 Task: Create a new event for a project status update meeting on the 16th at 8 PM to 8:30 PM.
Action: Mouse moved to (67, 89)
Screenshot: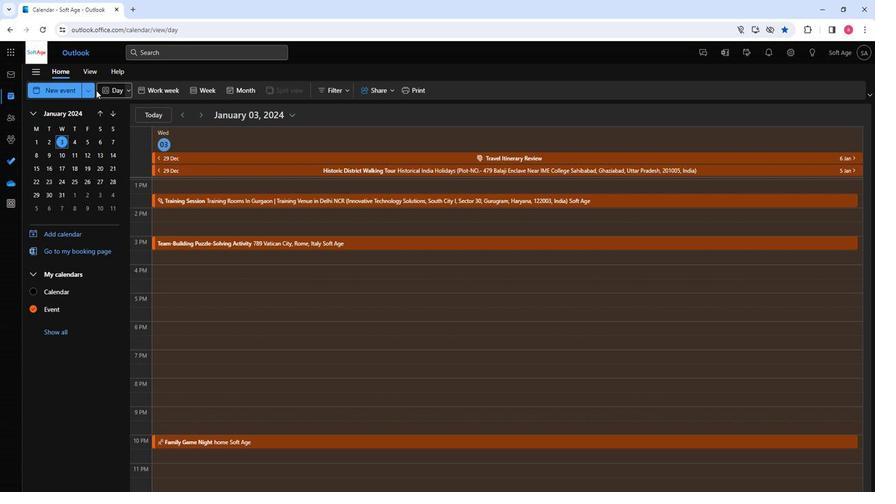 
Action: Mouse pressed left at (67, 89)
Screenshot: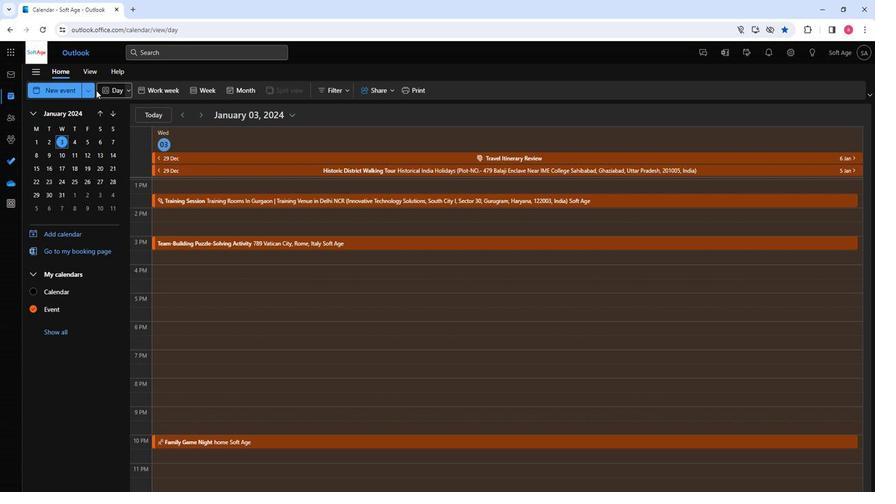 
Action: Mouse moved to (221, 149)
Screenshot: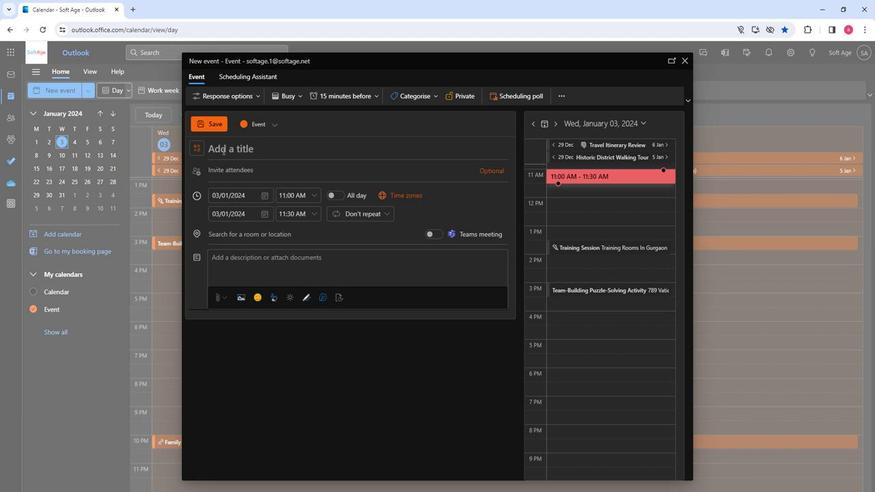 
Action: Mouse pressed left at (221, 149)
Screenshot: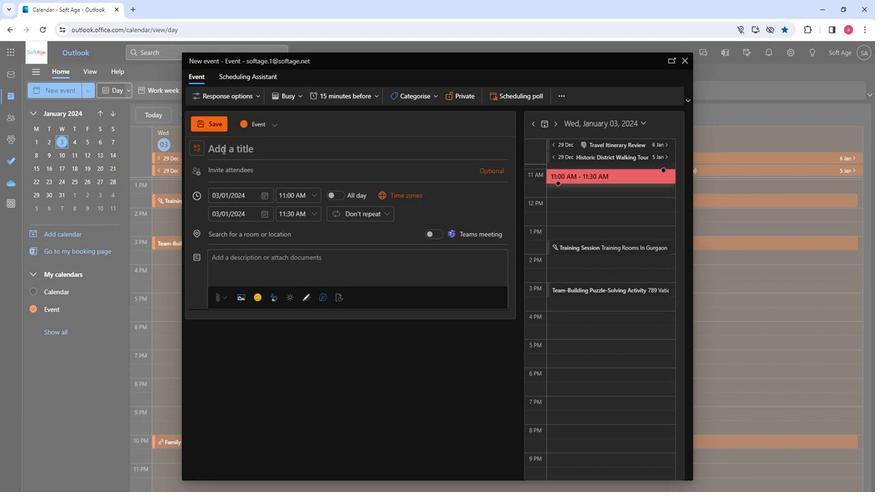 
Action: Key pressed <Key.shift>Project<Key.space><Key.shift><Key.shift><Key.shift><Key.shift><Key.shift><Key.shift><Key.shift><Key.shift><Key.shift><Key.shift><Key.shift><Key.shift><Key.shift><Key.shift><Key.shift><Key.shift><Key.shift><Key.shift><Key.shift><Key.shift><Key.shift><Key.shift><Key.shift><Key.shift><Key.shift><Key.shift><Key.shift><Key.shift><Key.shift><Key.shift><Key.shift><Key.shift><Key.shift><Key.shift><Key.shift><Key.shift><Key.shift><Key.shift><Key.shift><Key.shift><Key.shift><Key.shift><Key.shift><Key.shift><Key.shift><Key.shift><Key.shift><Key.shift><Key.shift><Key.shift><Key.shift><Key.shift><Key.shift><Key.shift><Key.shift><Key.shift><Key.shift><Key.shift><Key.shift><Key.shift><Key.shift><Key.shift><Key.shift><Key.shift><Key.shift><Key.shift><Key.shift><Key.shift>Status<Key.space><Key.shift>Update<Key.space><Key.shift><Key.shift><Key.shift><Key.shift><Key.shift><Key.shift><Key.shift><Key.shift><Key.shift><Key.shift><Key.shift><Key.shift><Key.shift><Key.shift><Key.shift><Key.shift><Key.shift><Key.shift><Key.shift><Key.shift><Key.shift><Key.shift><Key.shift><Key.shift><Key.shift>Meeting
Screenshot: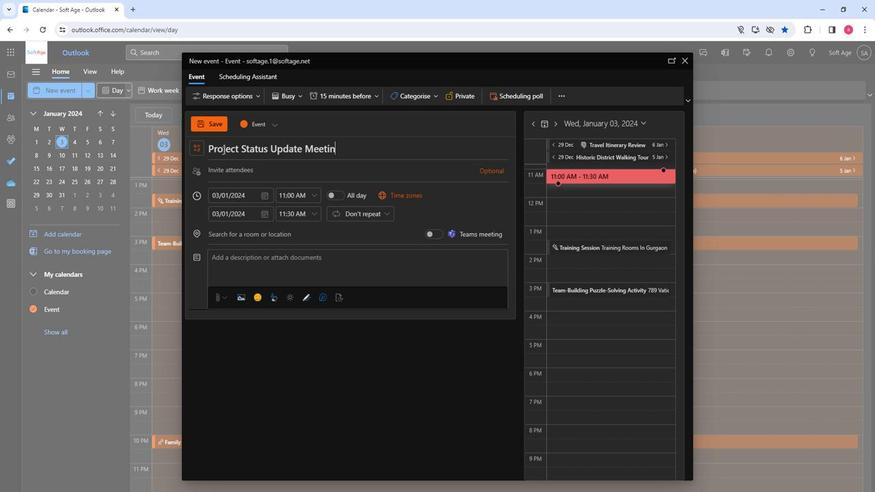 
Action: Mouse moved to (217, 166)
Screenshot: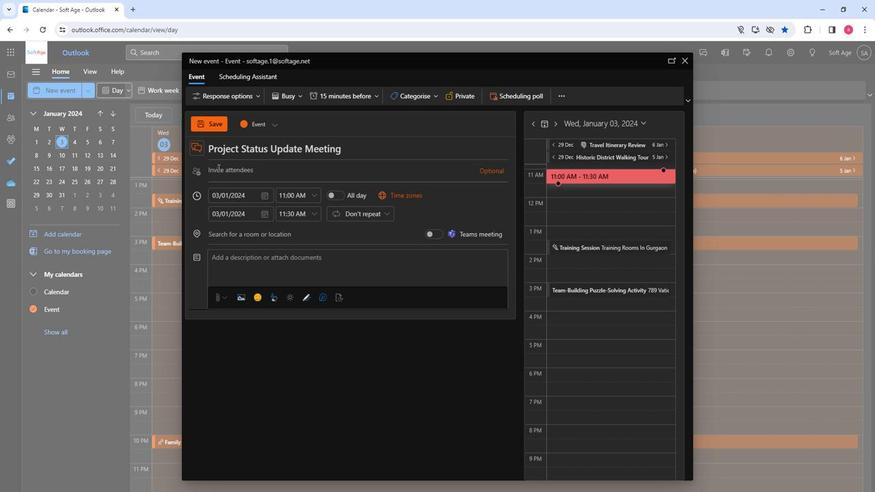 
Action: Mouse pressed left at (217, 166)
Screenshot: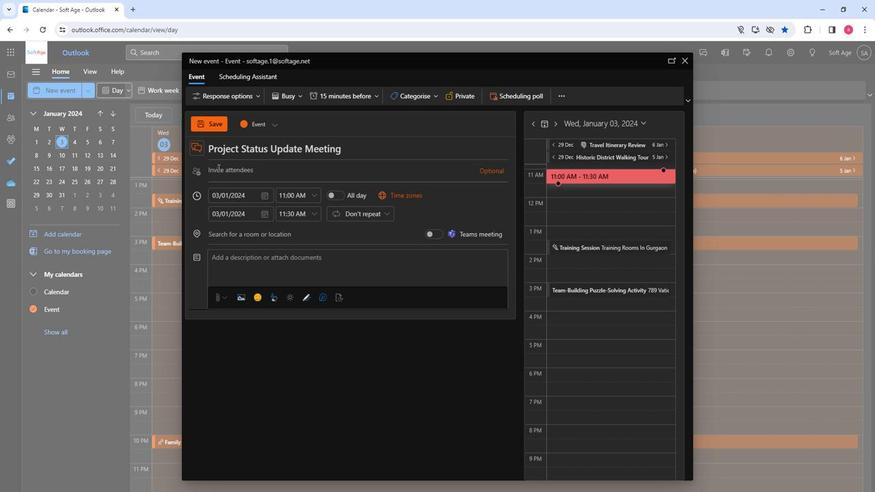 
Action: Key pressed so
Screenshot: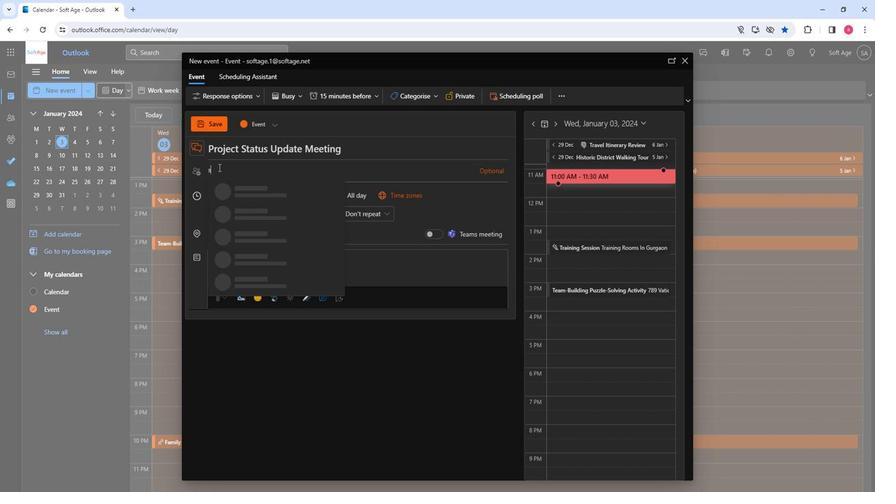
Action: Mouse moved to (250, 215)
Screenshot: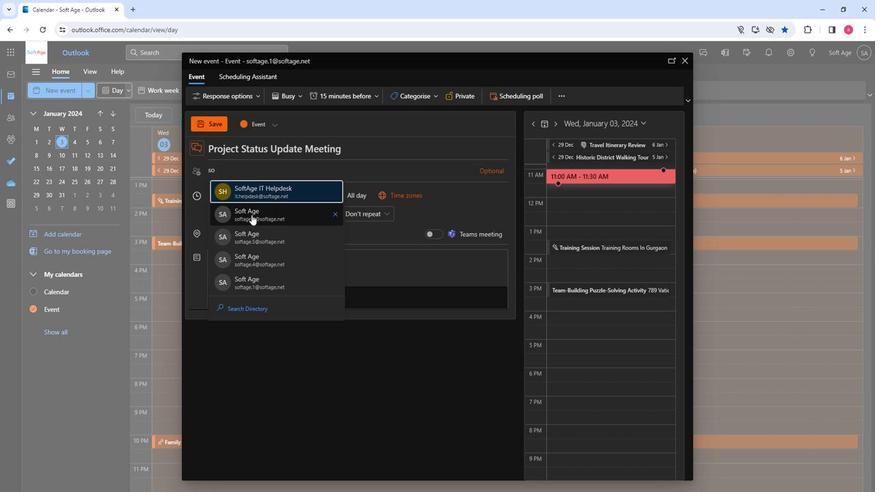 
Action: Mouse pressed left at (250, 215)
Screenshot: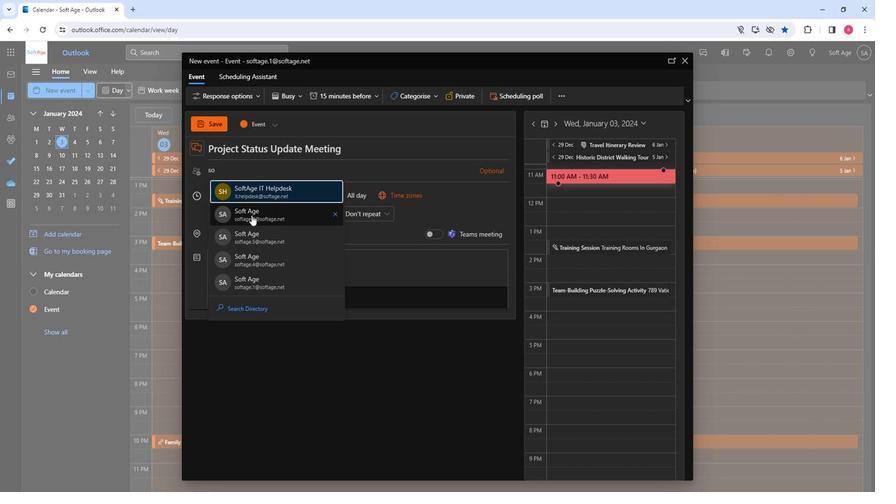 
Action: Mouse moved to (250, 216)
Screenshot: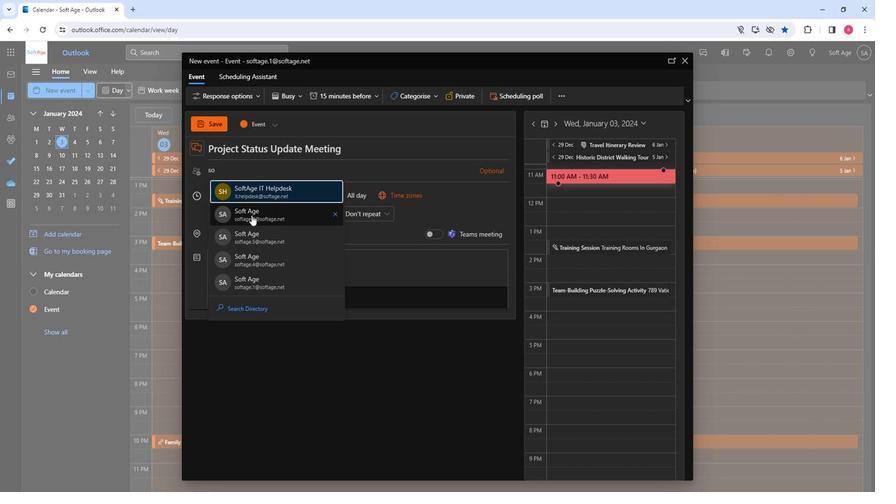 
Action: Key pressed so
Screenshot: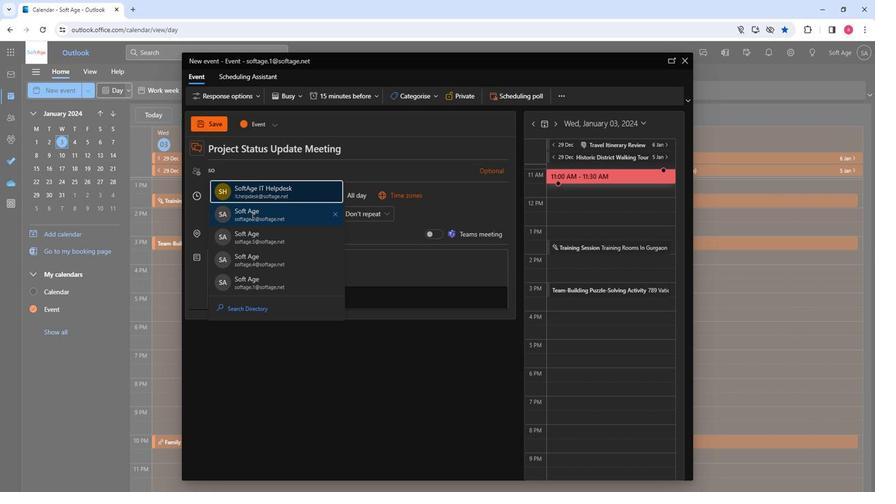 
Action: Mouse moved to (276, 283)
Screenshot: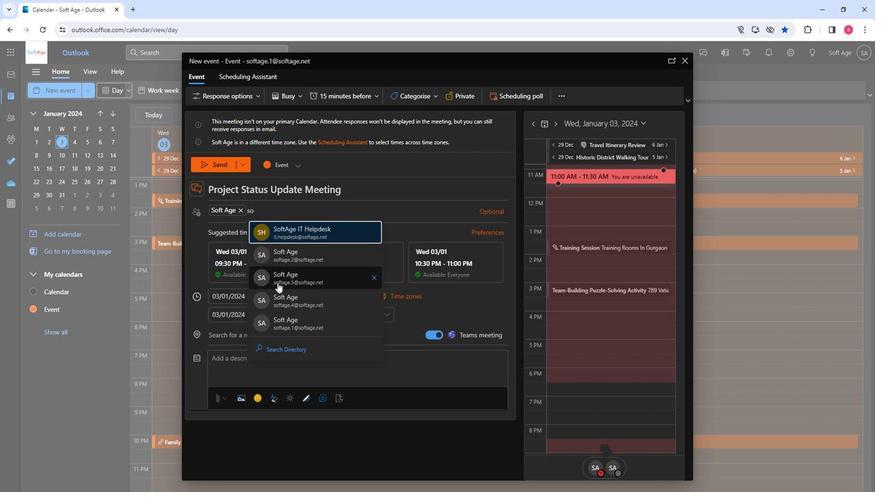 
Action: Mouse pressed left at (276, 283)
Screenshot: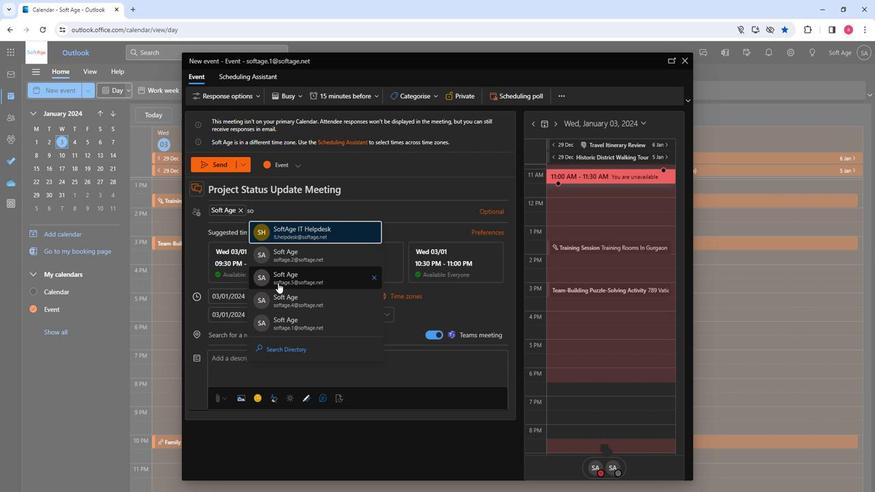 
Action: Key pressed so
Screenshot: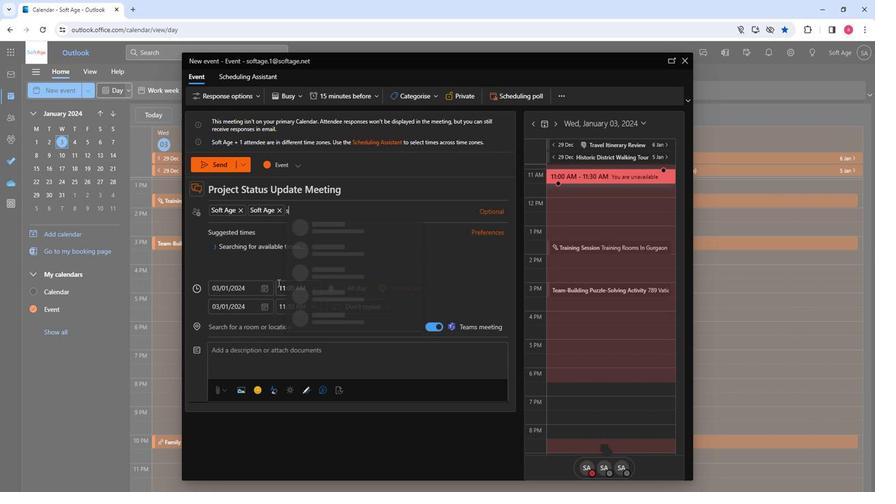 
Action: Mouse moved to (317, 300)
Screenshot: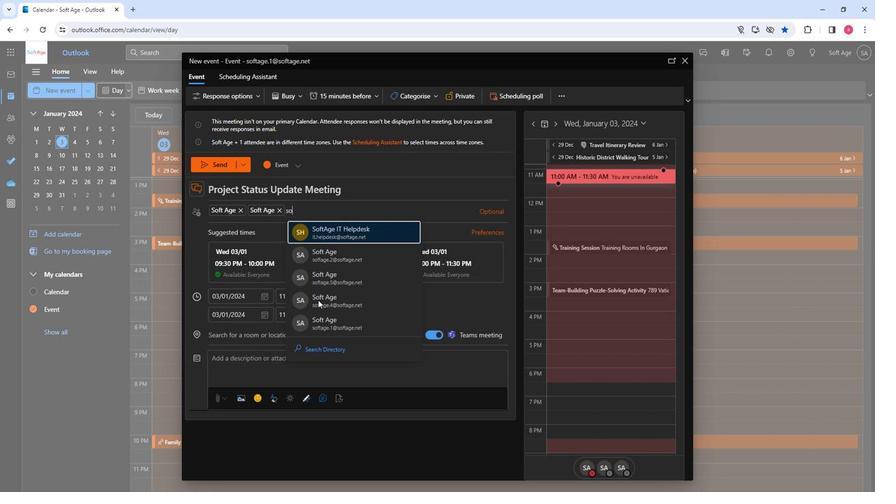 
Action: Mouse pressed left at (317, 300)
Screenshot: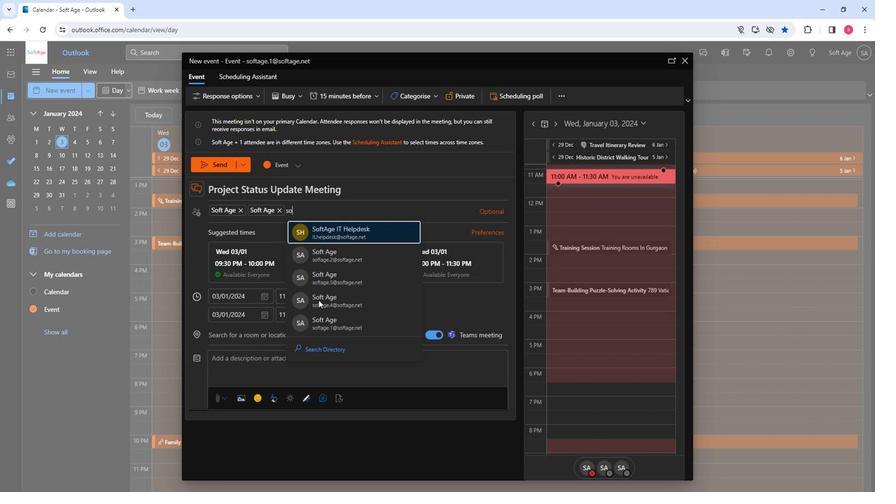 
Action: Key pressed so
Screenshot: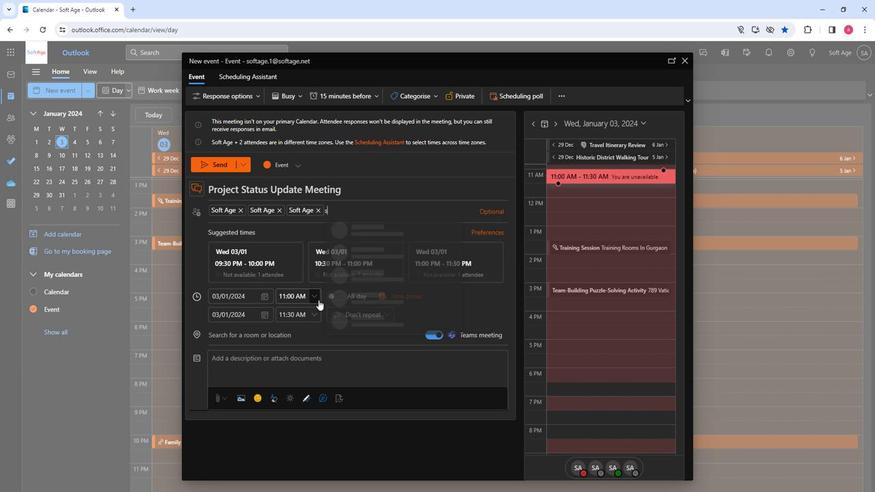 
Action: Mouse moved to (359, 321)
Screenshot: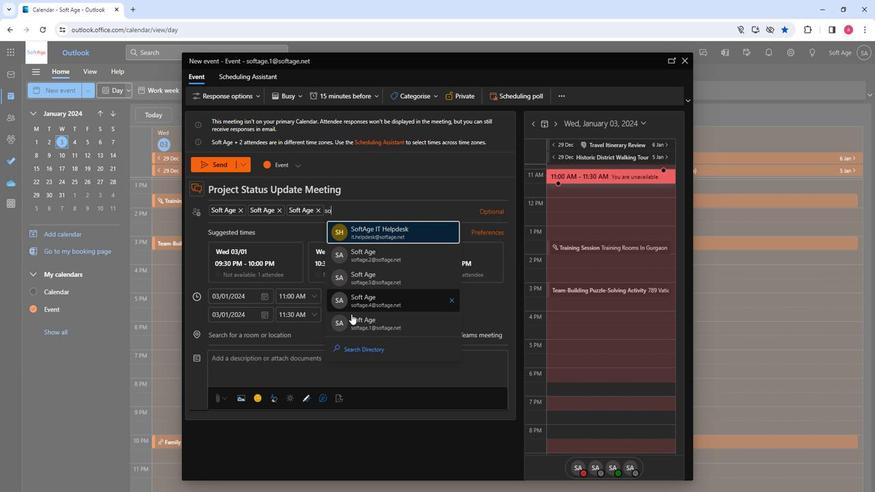 
Action: Mouse pressed left at (359, 321)
Screenshot: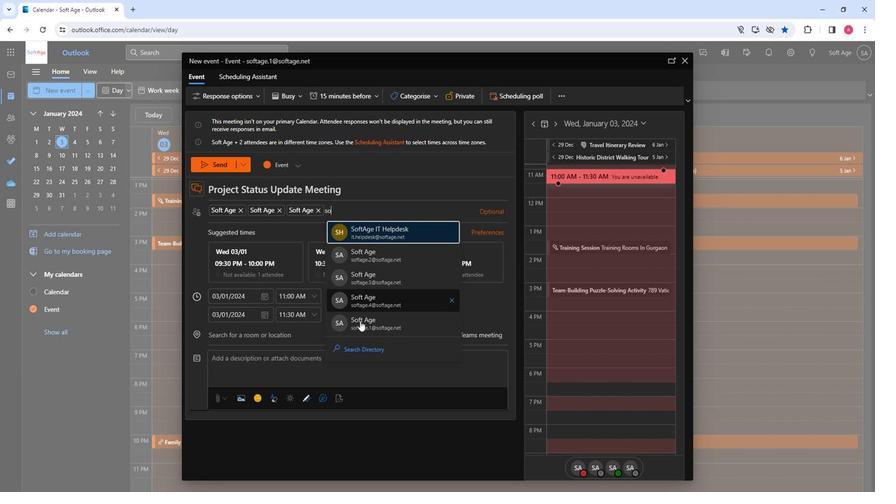 
Action: Mouse moved to (268, 343)
Screenshot: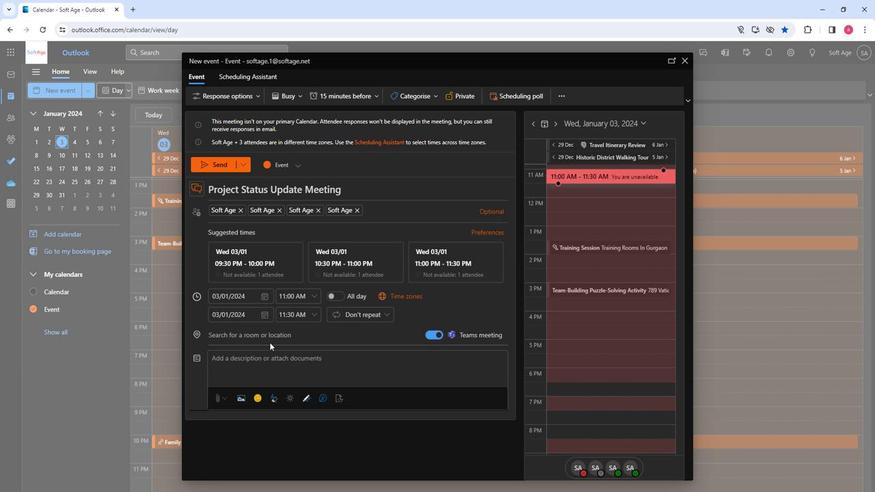 
Action: Mouse pressed left at (268, 343)
Screenshot: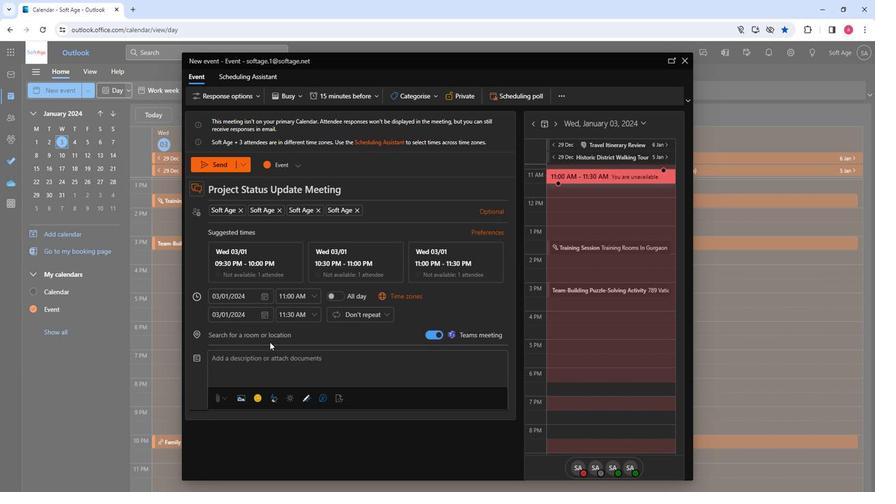 
Action: Mouse moved to (264, 298)
Screenshot: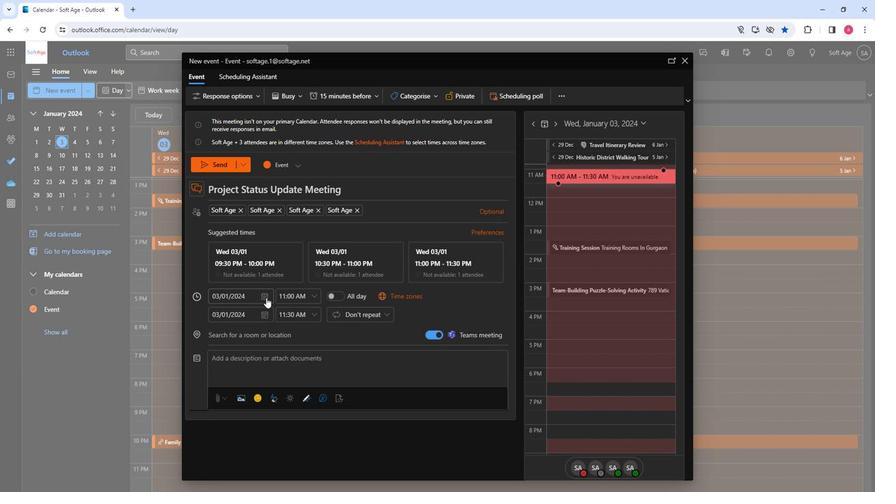 
Action: Mouse pressed left at (264, 298)
Screenshot: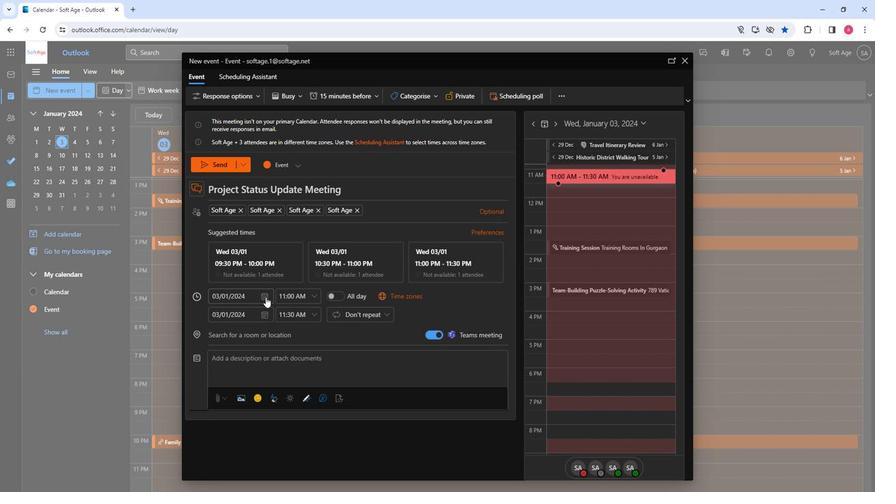 
Action: Mouse moved to (231, 374)
Screenshot: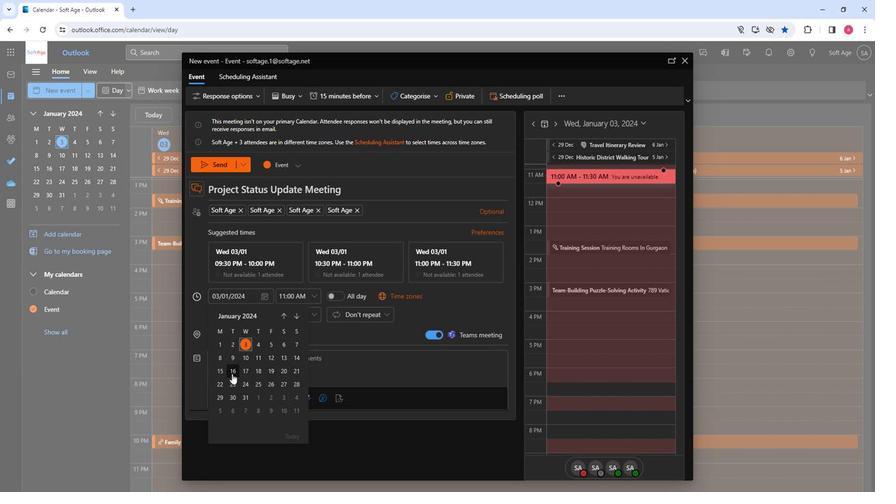 
Action: Mouse pressed left at (231, 374)
Screenshot: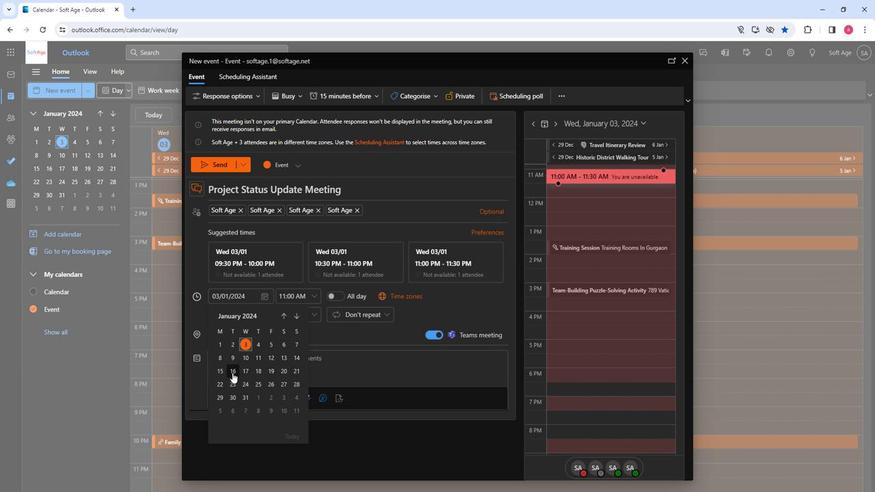 
Action: Mouse moved to (311, 298)
Screenshot: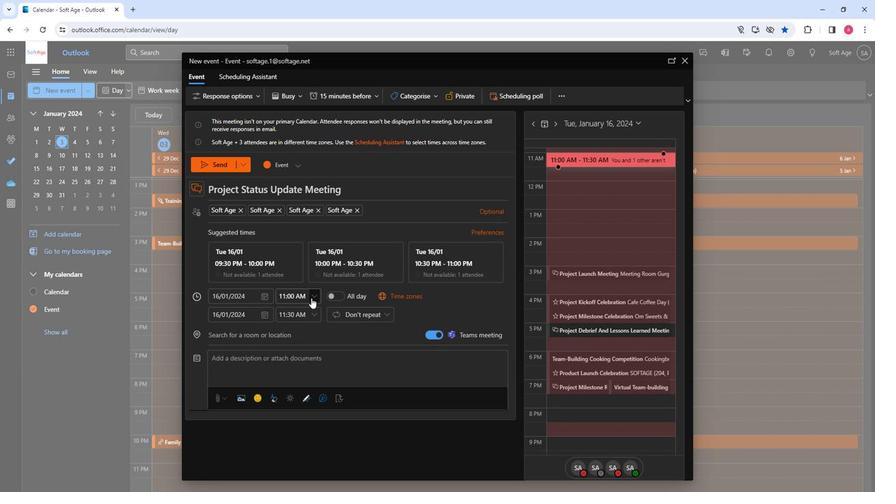 
Action: Mouse pressed left at (311, 298)
Screenshot: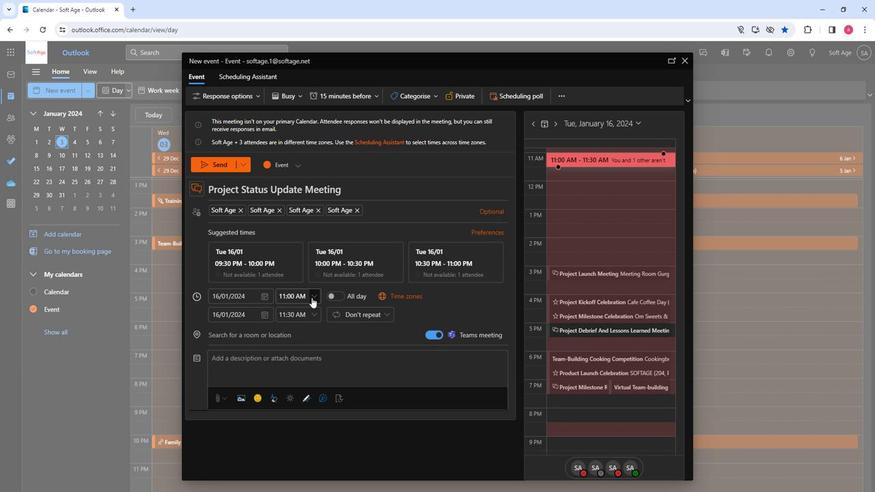 
Action: Mouse moved to (297, 346)
Screenshot: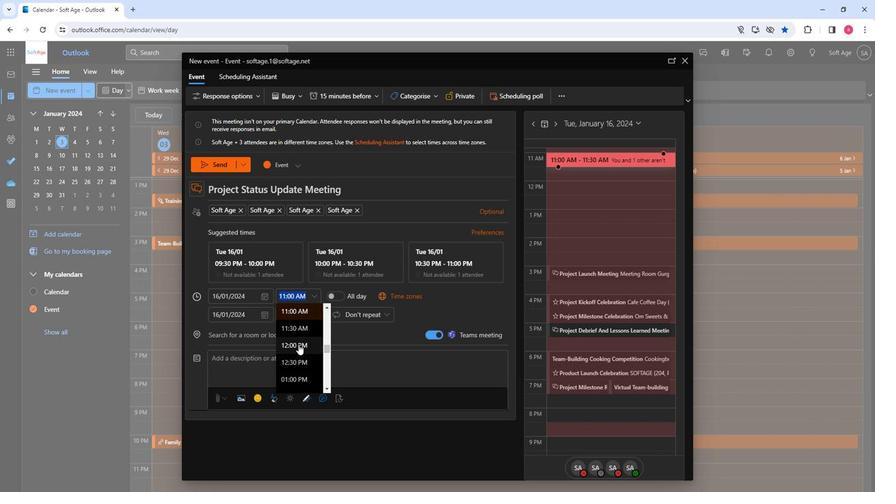 
Action: Mouse scrolled (297, 345) with delta (0, 0)
Screenshot: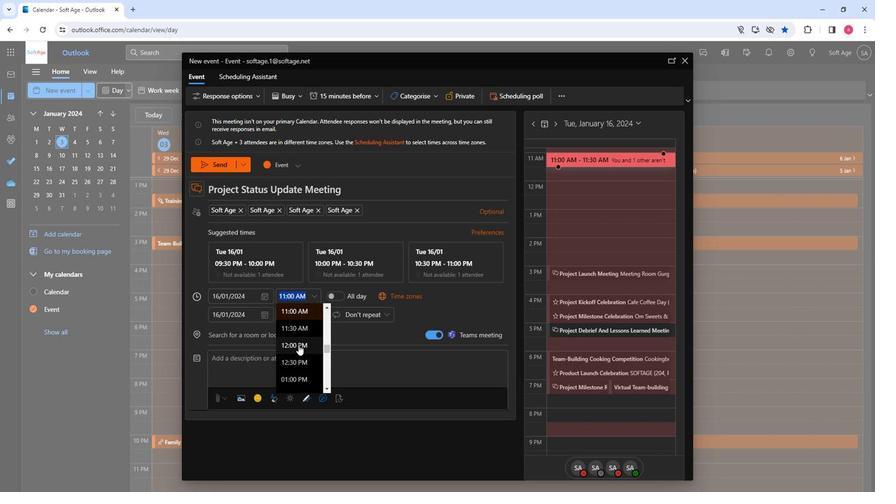 
Action: Mouse moved to (296, 366)
Screenshot: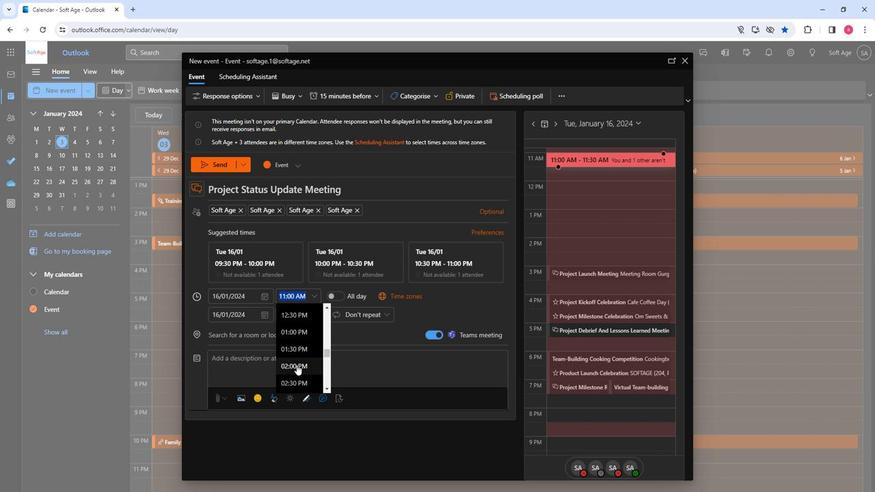 
Action: Mouse scrolled (296, 365) with delta (0, 0)
Screenshot: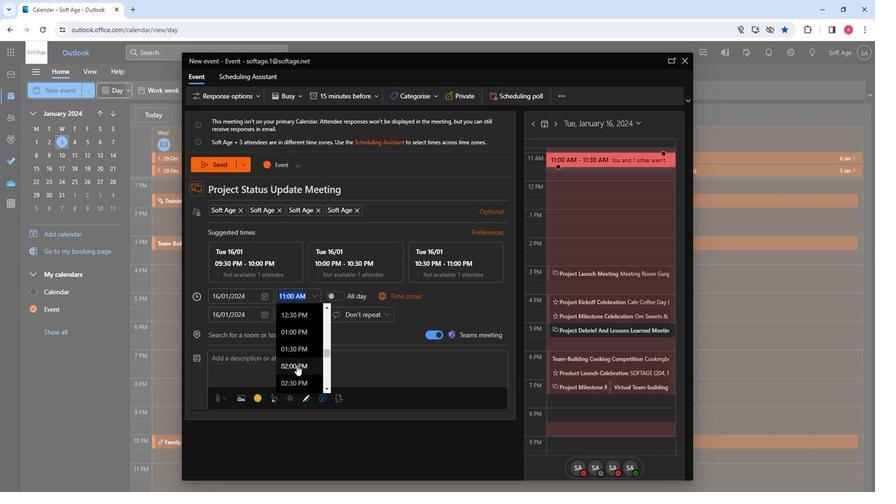 
Action: Mouse moved to (298, 350)
Screenshot: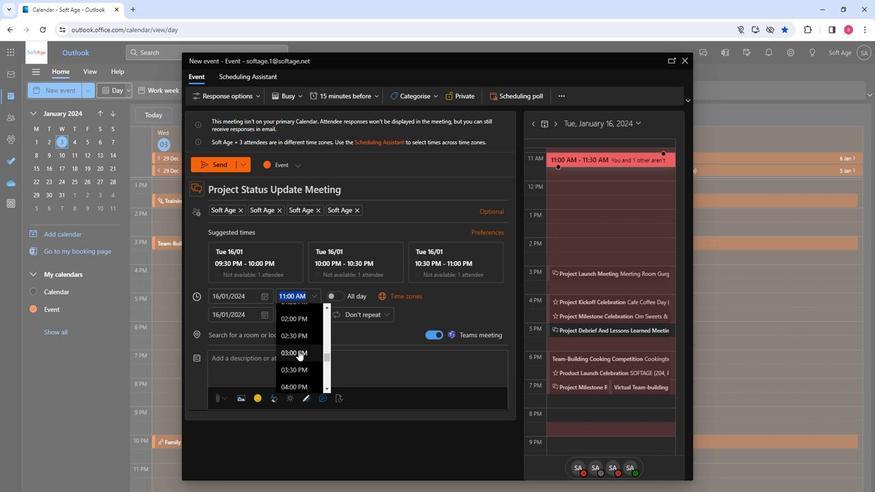
Action: Mouse scrolled (298, 349) with delta (0, 0)
Screenshot: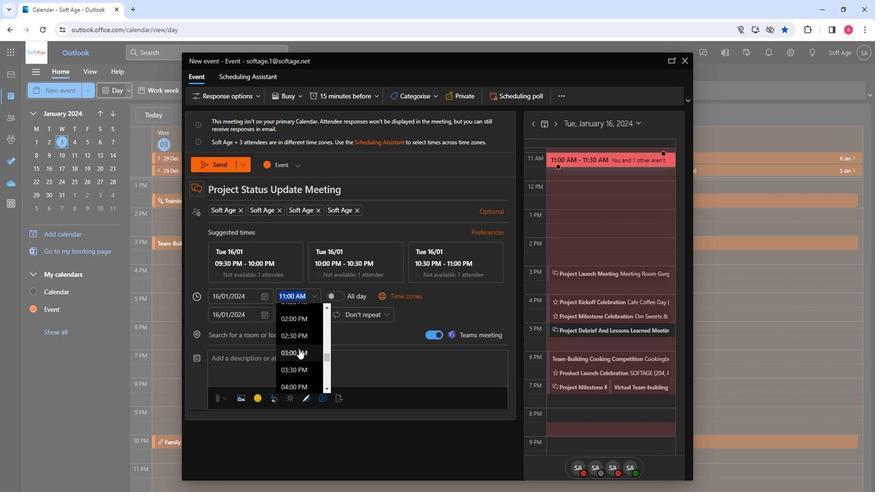 
Action: Mouse moved to (298, 359)
Screenshot: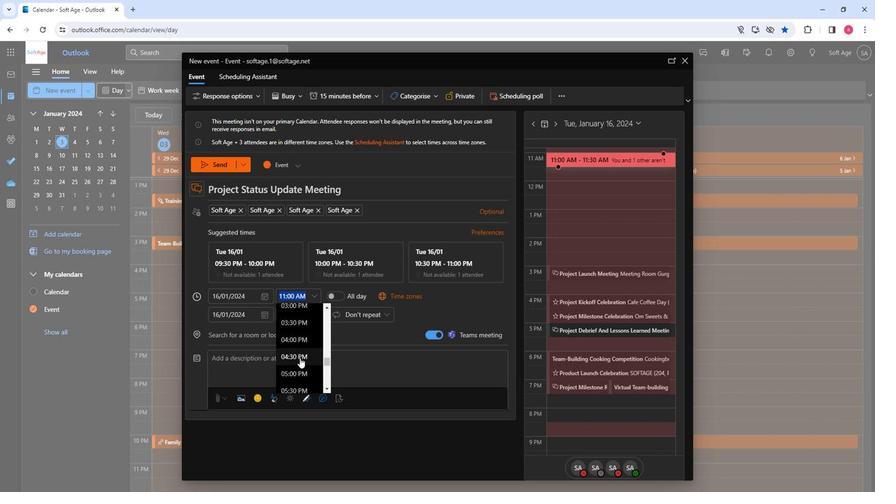 
Action: Mouse scrolled (298, 359) with delta (0, 0)
Screenshot: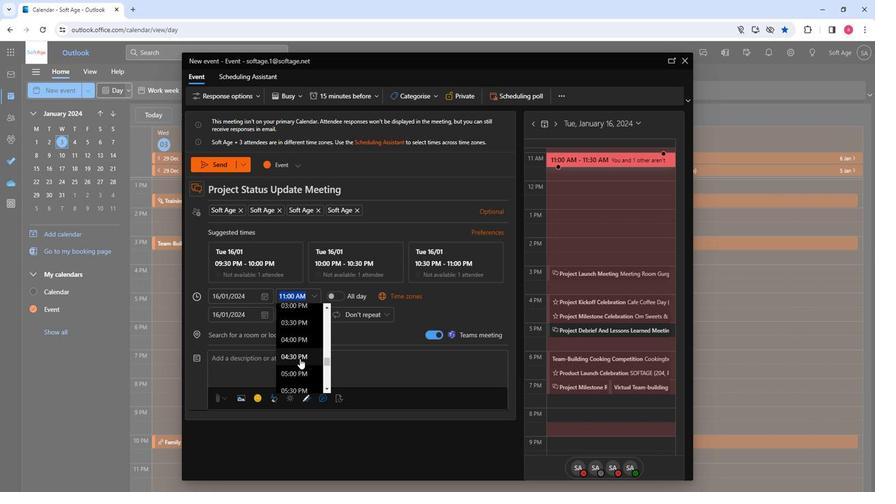 
Action: Mouse moved to (297, 362)
Screenshot: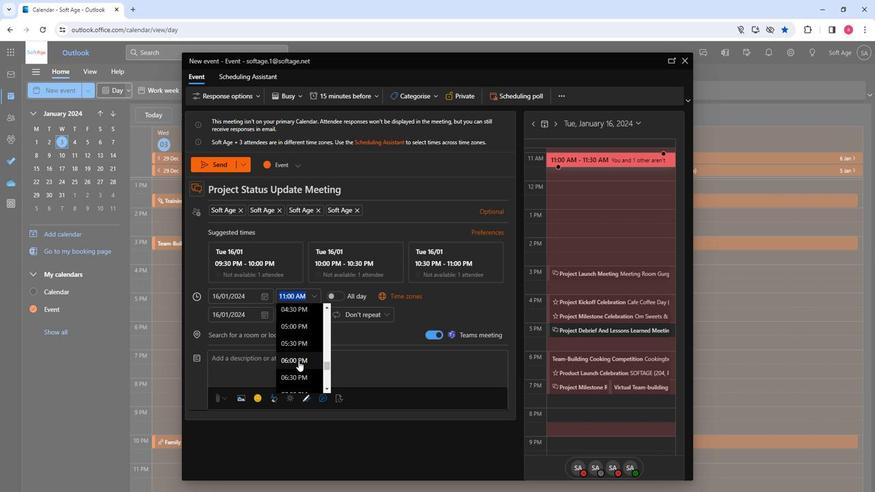 
Action: Mouse scrolled (297, 361) with delta (0, 0)
Screenshot: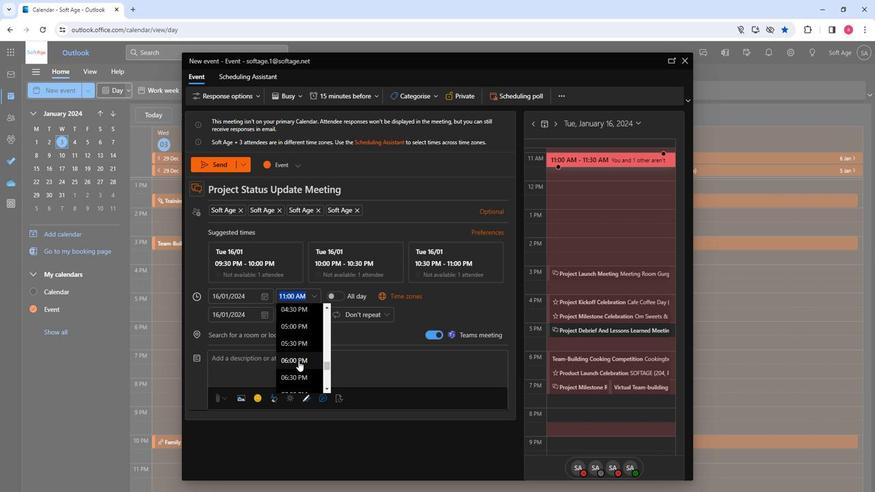 
Action: Mouse moved to (296, 335)
Screenshot: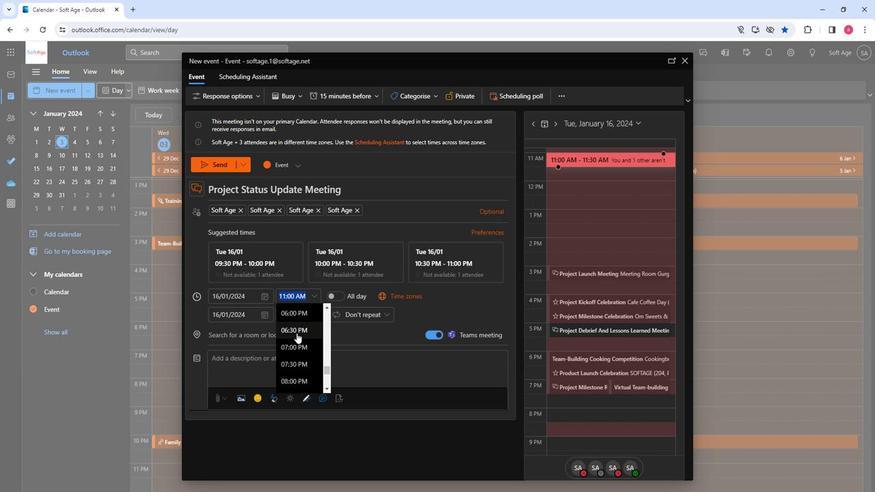 
Action: Mouse scrolled (296, 335) with delta (0, 0)
Screenshot: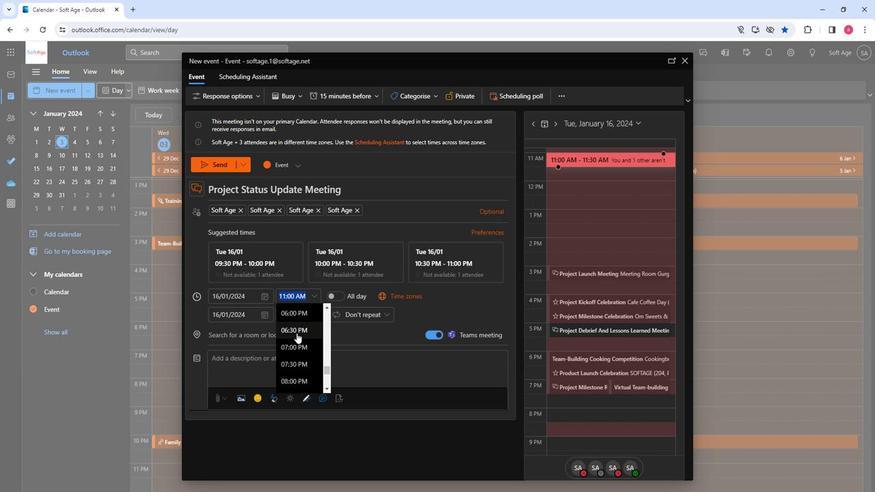 
Action: Mouse moved to (294, 335)
Screenshot: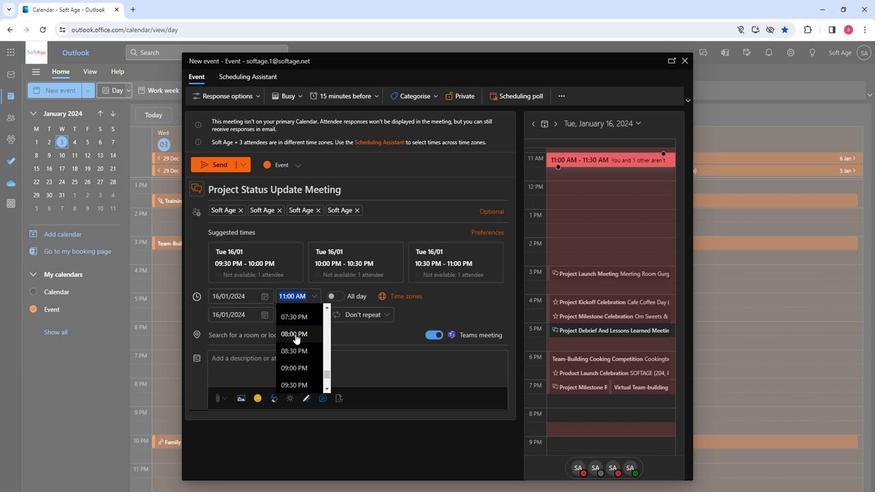 
Action: Mouse pressed left at (294, 335)
Screenshot: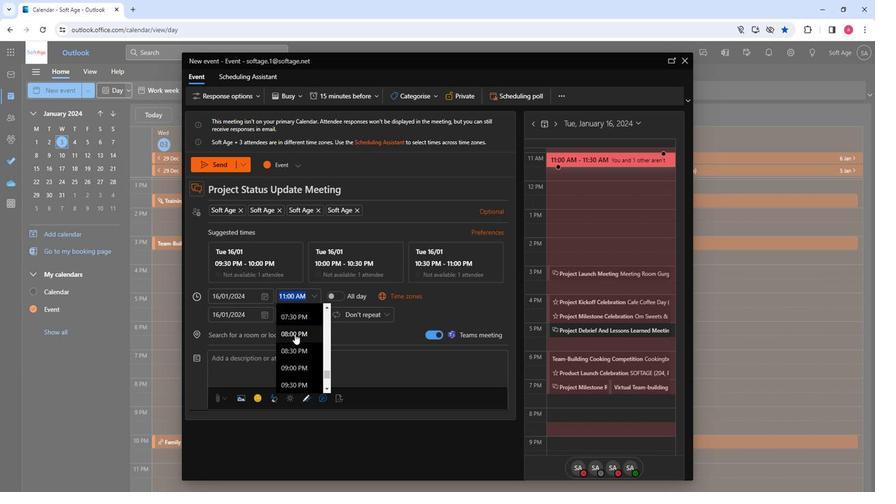 
Action: Mouse moved to (252, 331)
Screenshot: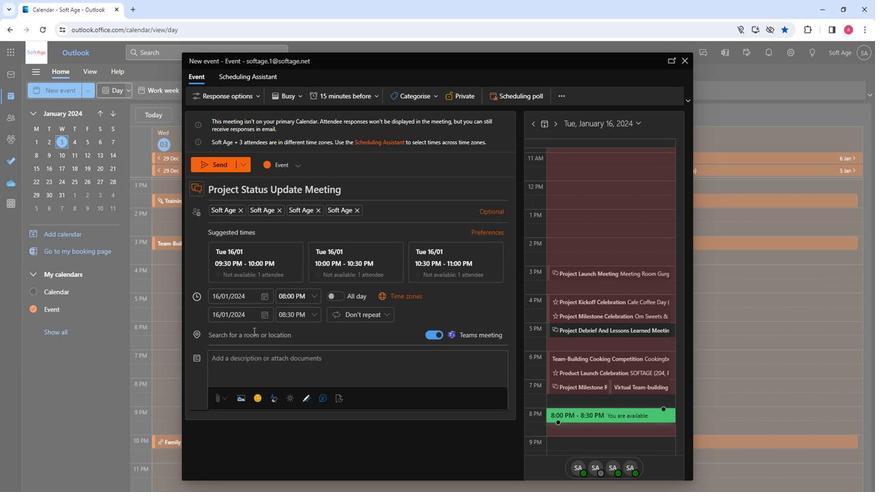 
Action: Mouse pressed left at (252, 331)
Screenshot: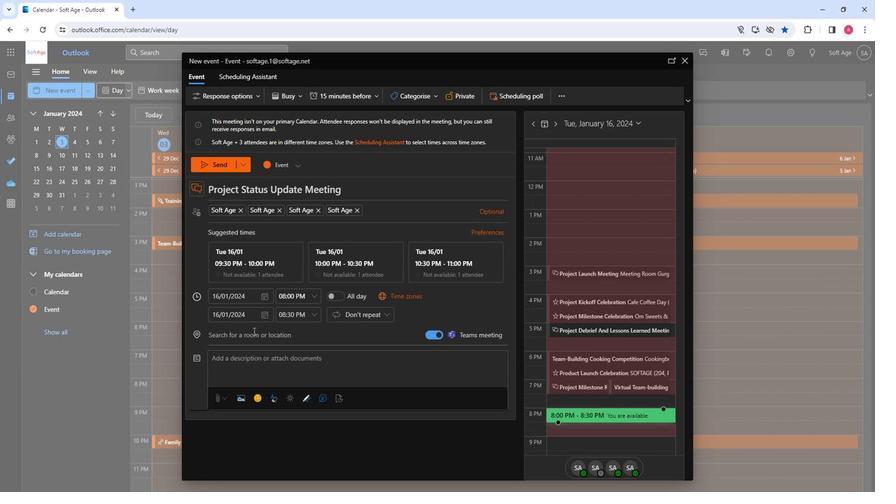 
Action: Mouse moved to (255, 333)
Screenshot: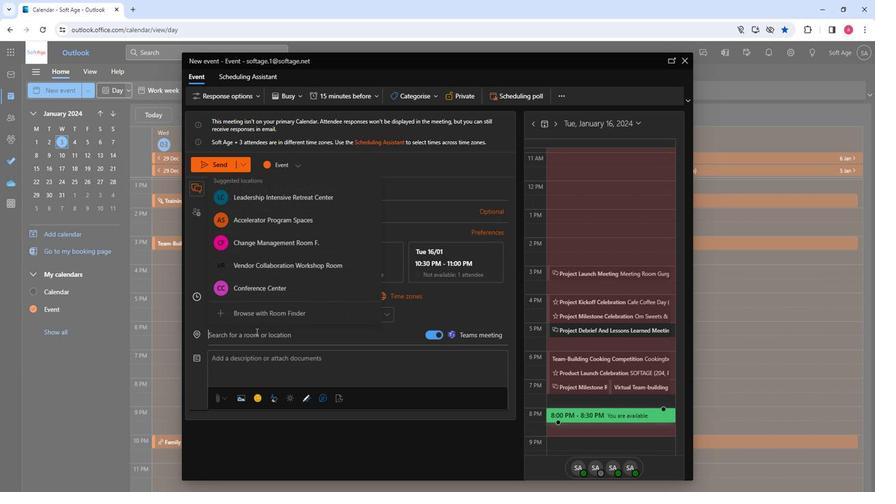 
Action: Key pressed sp<Key.backspace>of
Screenshot: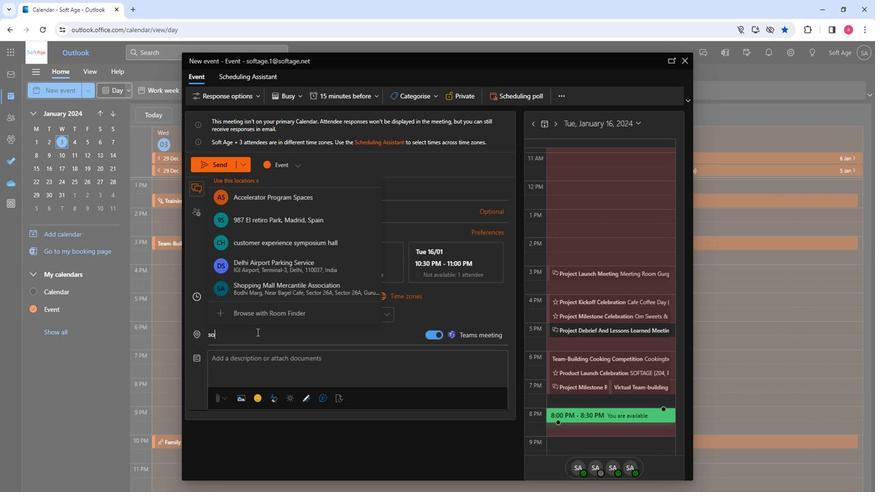 
Action: Mouse moved to (266, 241)
Screenshot: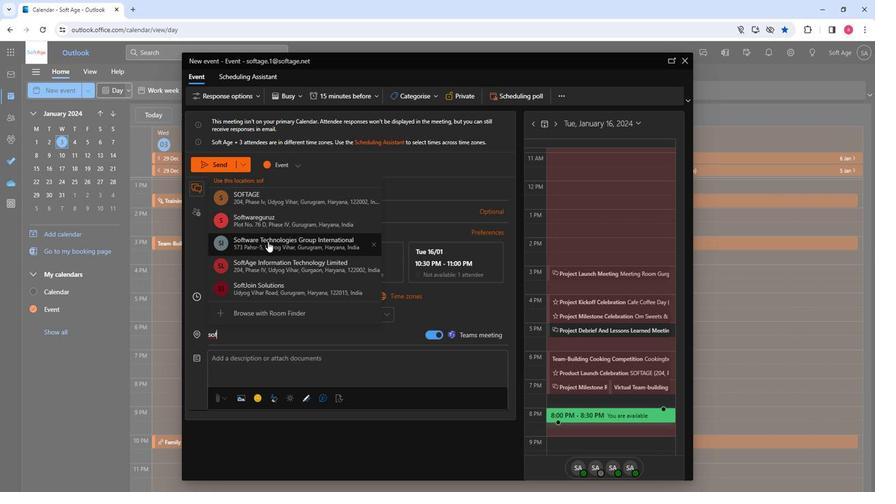 
Action: Mouse pressed left at (266, 241)
Screenshot: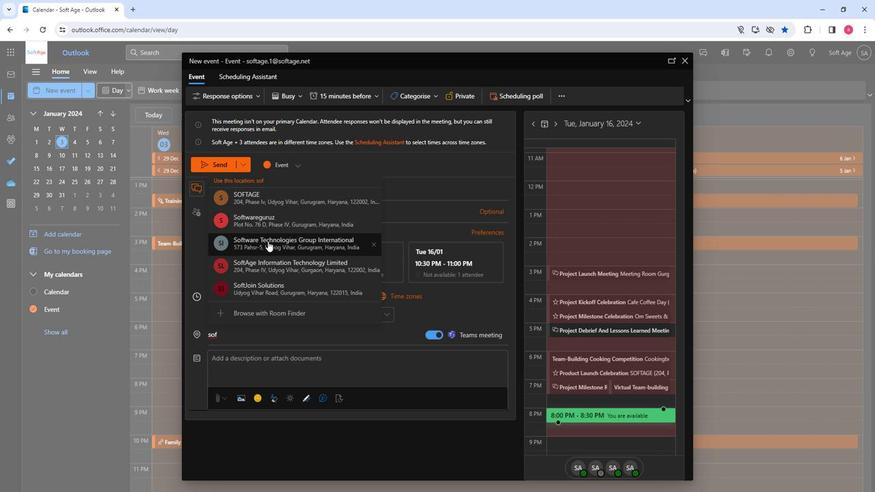 
Action: Mouse moved to (233, 363)
Screenshot: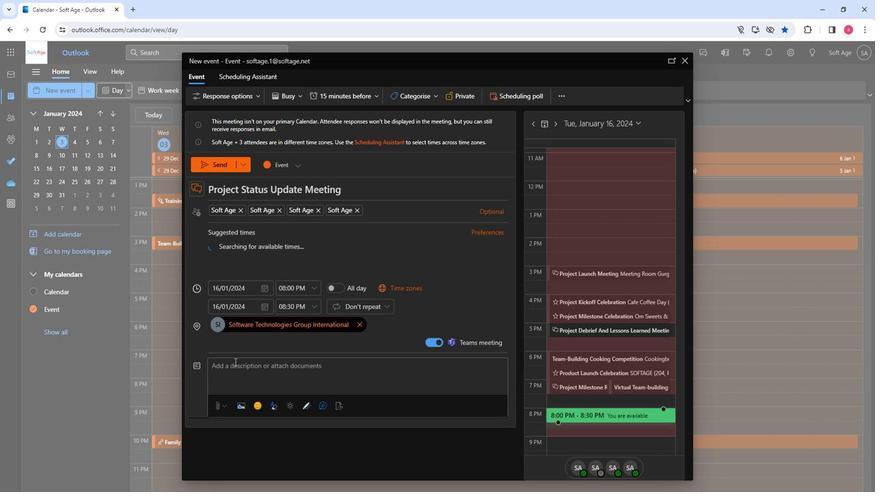 
Action: Mouse pressed left at (233, 363)
Screenshot: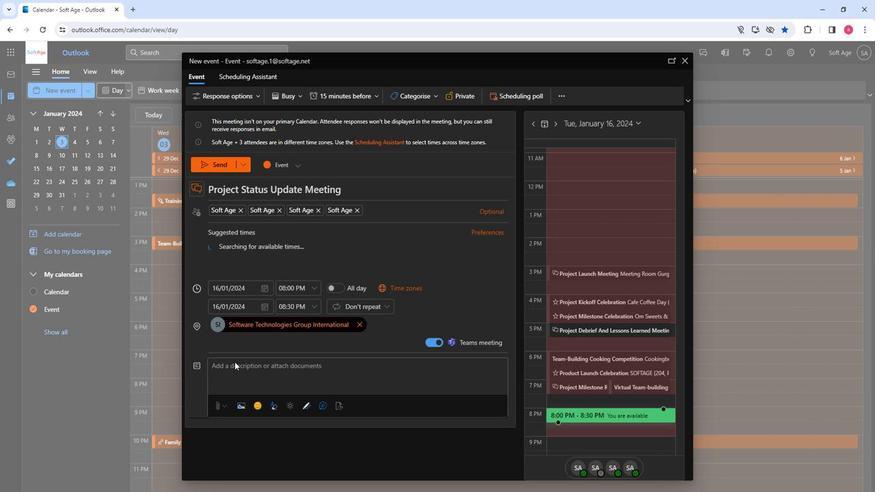 
Action: Mouse moved to (234, 382)
Screenshot: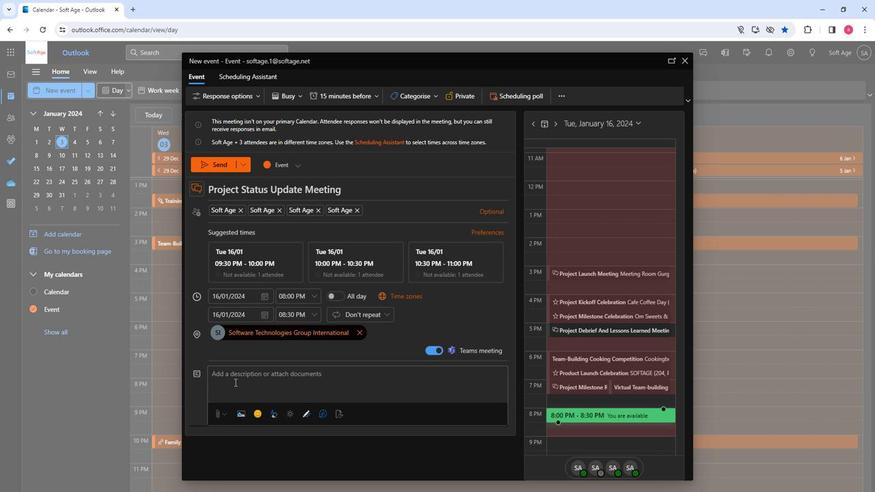 
Action: Mouse pressed left at (234, 382)
Screenshot: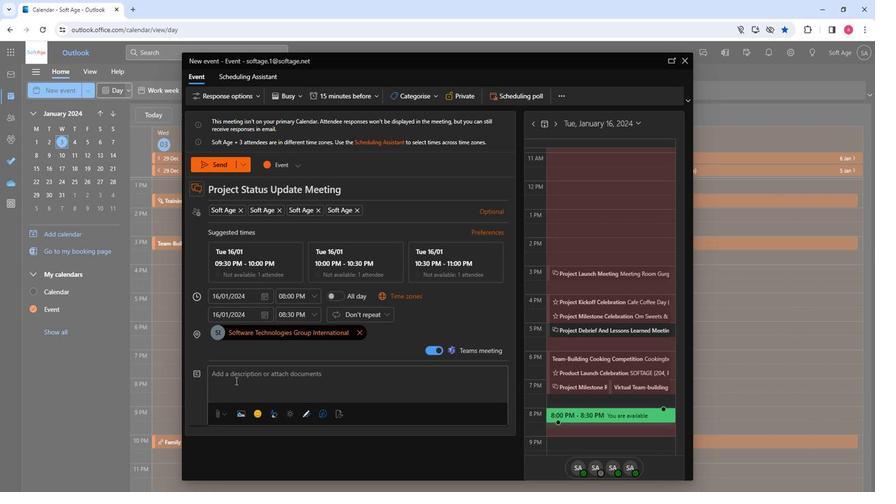 
Action: Key pressed <Key.shift>Stay<Key.space>informed<Key.shift>!<Key.space><Key.shift>Join<Key.space>our<Key.space>project<Key.space>status<Key.space>update<Key.space>meeting.<Key.space><Key.shift>Gain<Key.space>insights<Key.space>into<Key.space>progress.<Key.space><Key.backspace><Key.backspace>,<Key.space>discuss<Key.space>chaa<Key.backspace>llenges,<Key.space>and<Key.space>align<Key.space>for<Key.space>success.<Key.space><Key.shift>Your<Key.space>presence<Key.space>and<Key.space>input<Key.space>are<Key.space>key<Key.space>to<Key.space>our<Key.space>shared<Key.space>achievements.
Screenshot: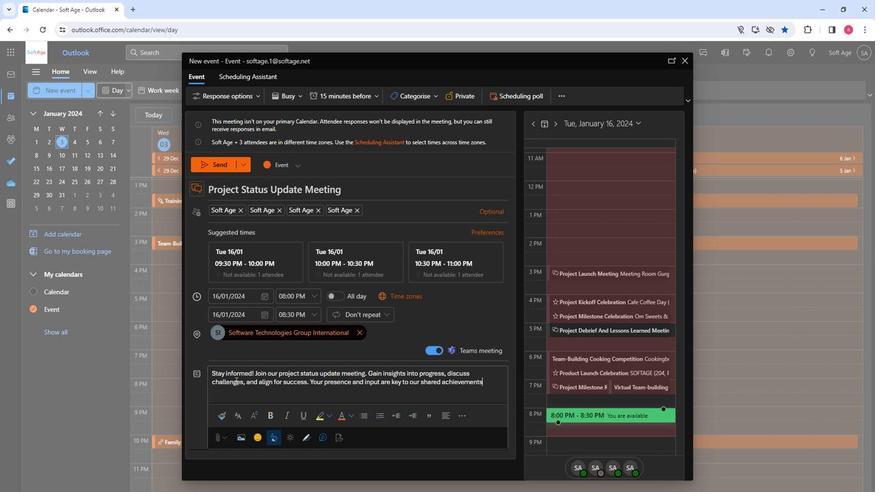 
Action: Mouse moved to (280, 376)
Screenshot: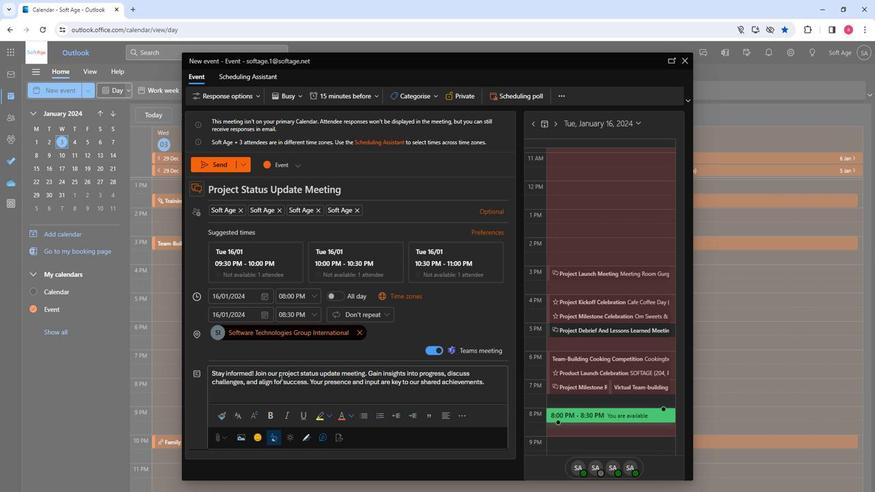 
Action: Mouse pressed left at (280, 376)
Screenshot: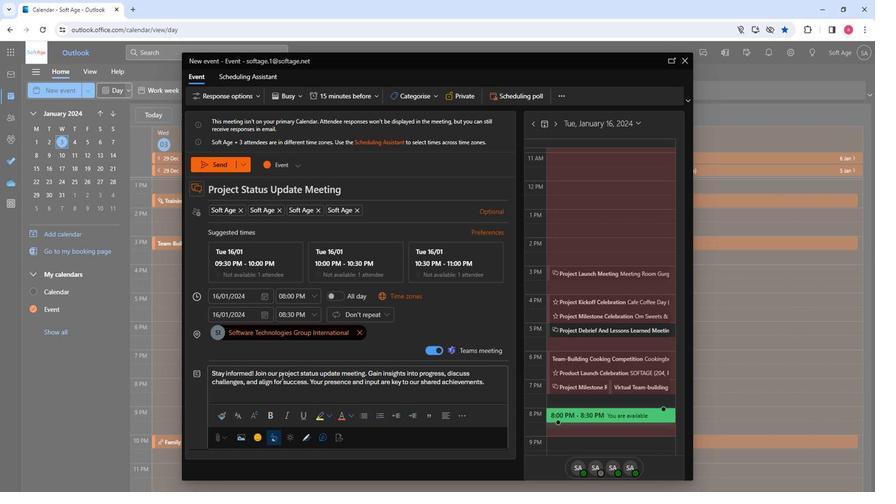
Action: Mouse pressed left at (280, 376)
Screenshot: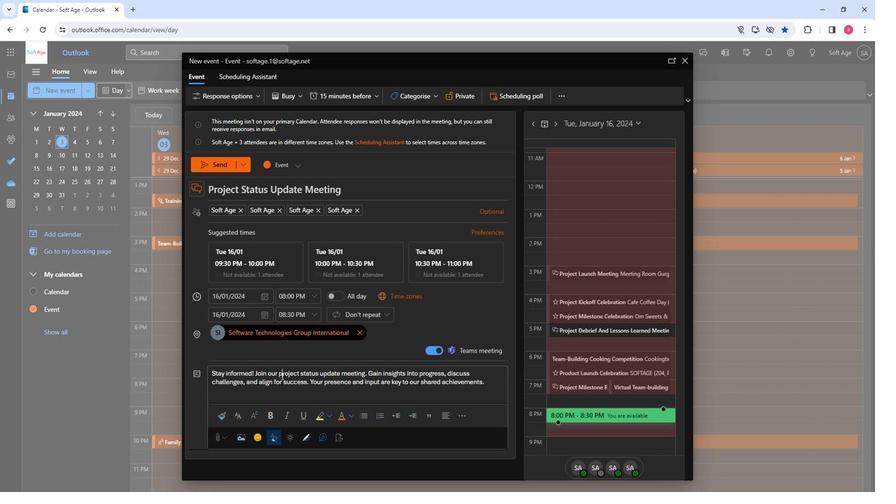 
Action: Mouse pressed left at (280, 376)
Screenshot: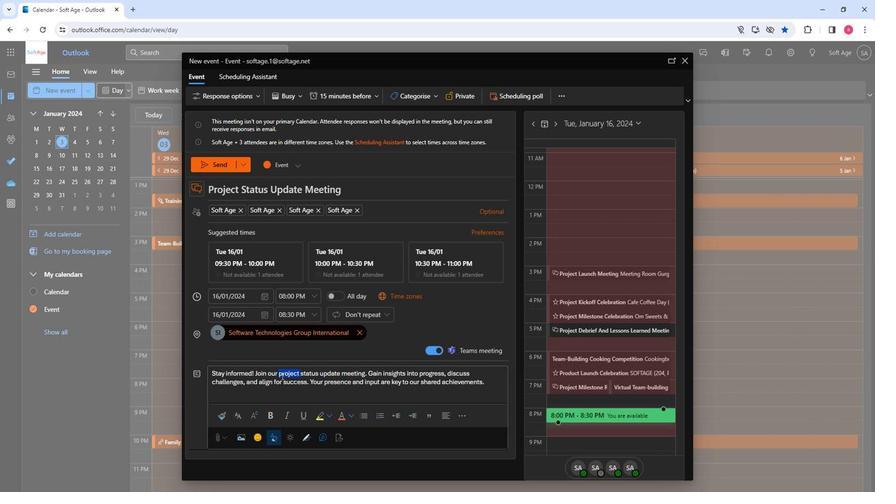 
Action: Mouse moved to (388, 359)
Screenshot: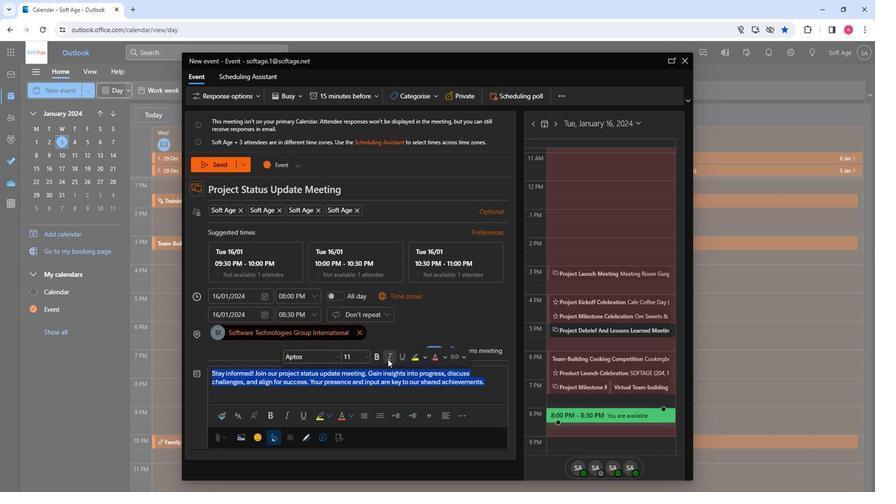 
Action: Mouse pressed left at (388, 359)
Screenshot: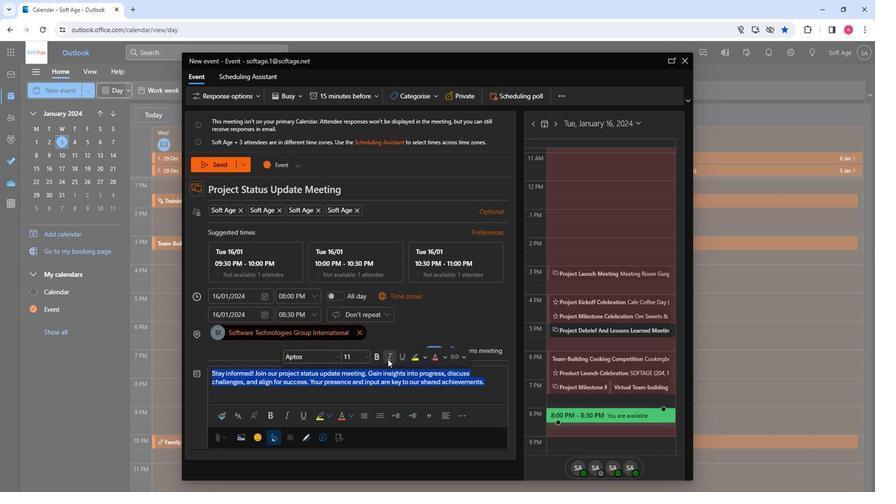 
Action: Mouse moved to (270, 417)
Screenshot: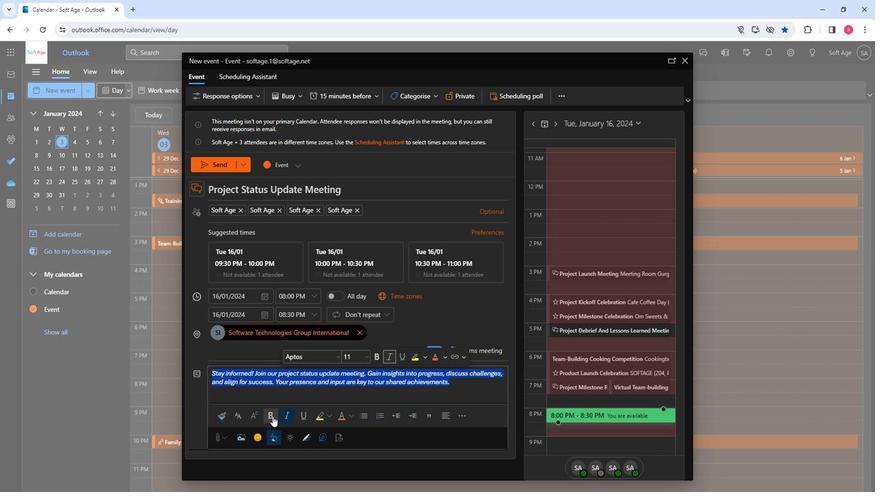 
Action: Mouse pressed left at (270, 417)
Screenshot: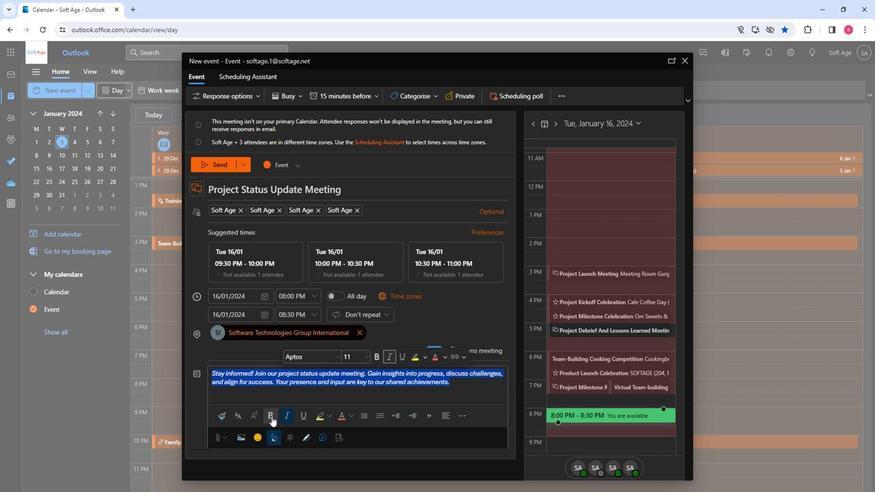 
Action: Mouse moved to (235, 413)
Screenshot: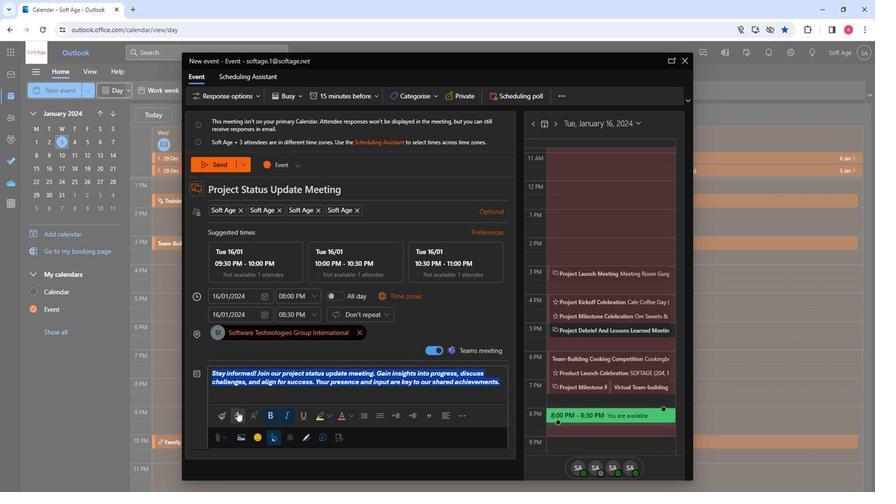 
Action: Mouse pressed left at (235, 413)
Screenshot: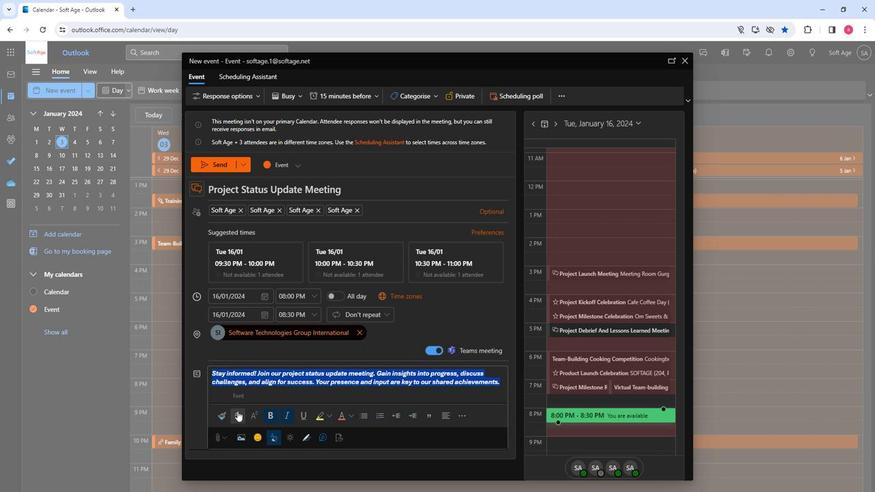 
Action: Mouse moved to (301, 326)
Screenshot: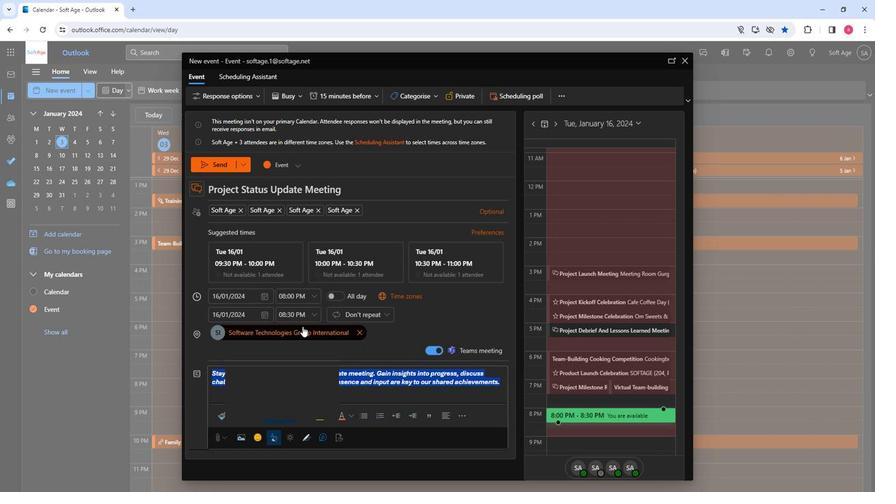 
Action: Mouse scrolled (301, 326) with delta (0, 0)
Screenshot: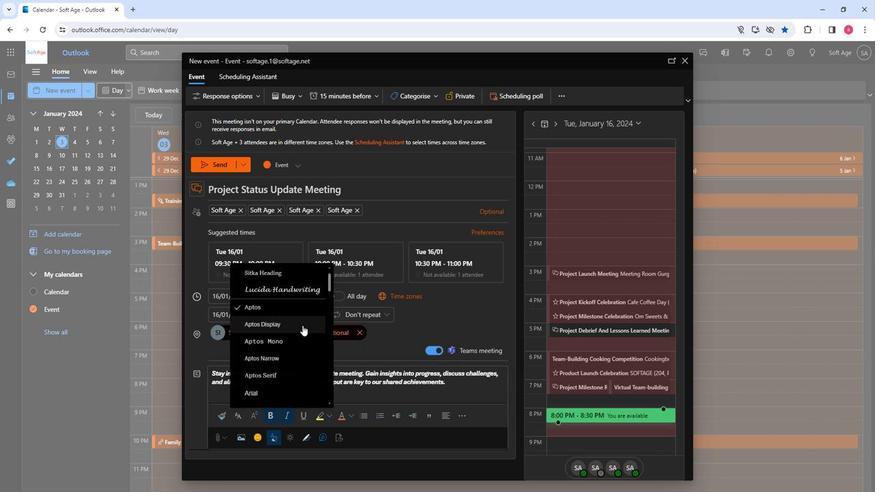 
Action: Mouse scrolled (301, 326) with delta (0, 0)
Screenshot: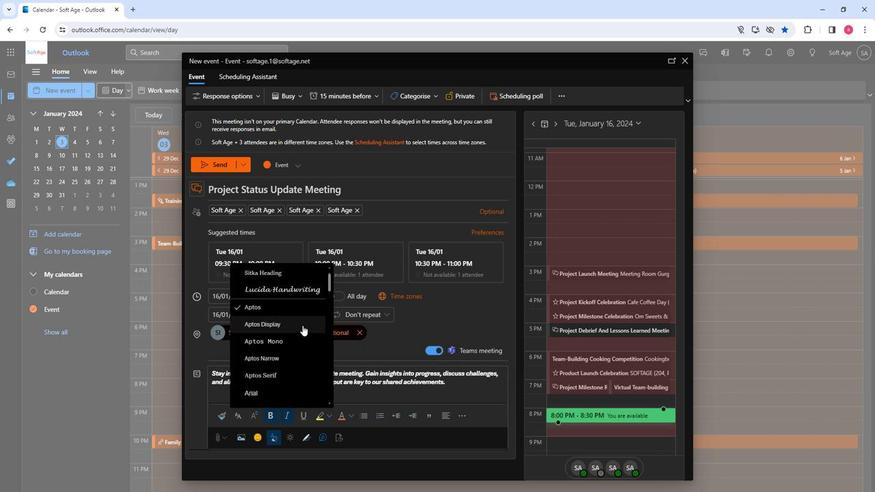 
Action: Mouse scrolled (301, 326) with delta (0, 0)
Screenshot: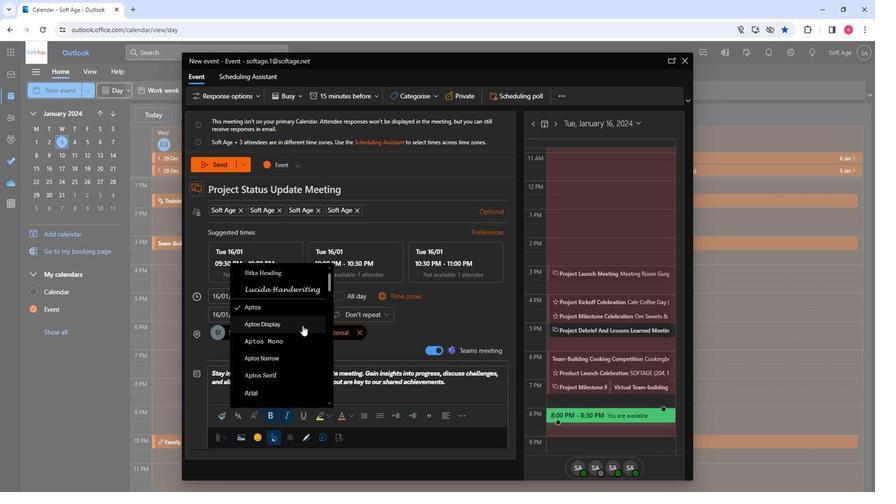 
Action: Mouse scrolled (301, 326) with delta (0, 0)
Screenshot: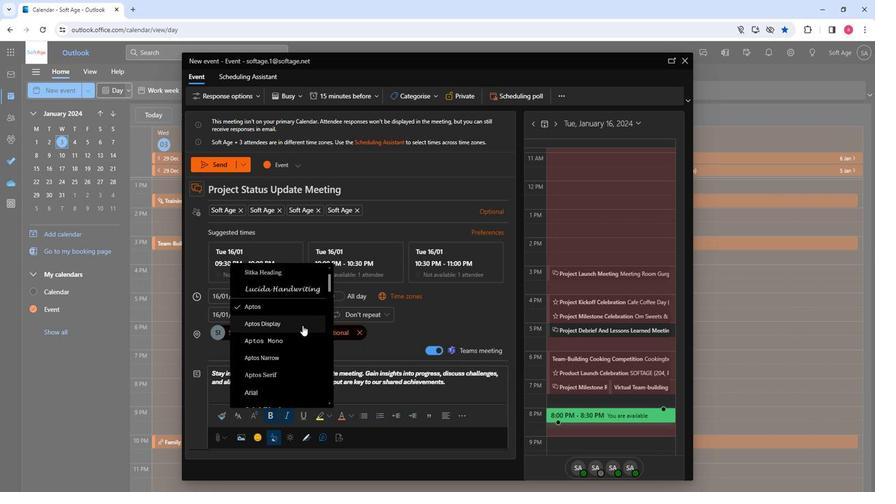 
Action: Mouse moved to (262, 358)
Screenshot: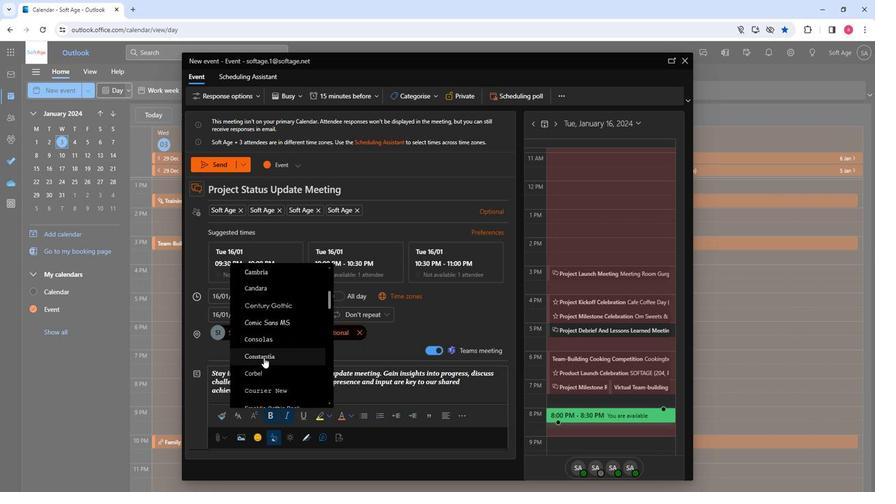 
Action: Mouse pressed left at (262, 358)
Screenshot: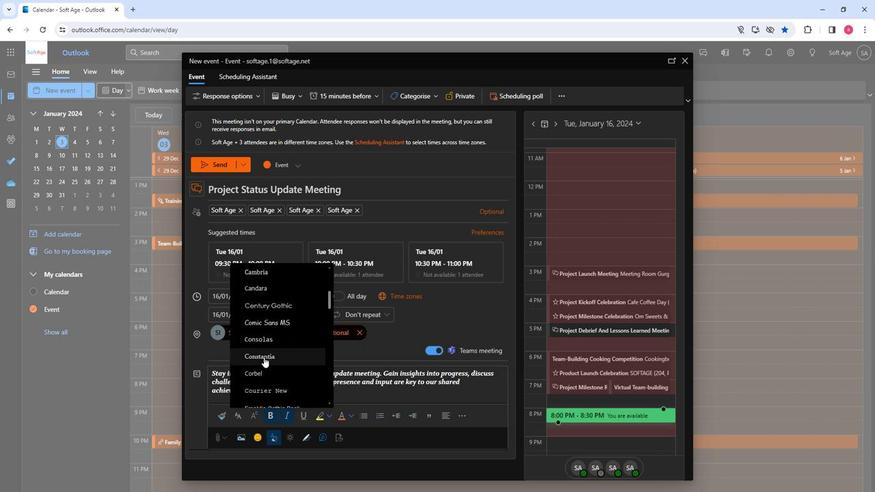 
Action: Mouse moved to (287, 417)
Screenshot: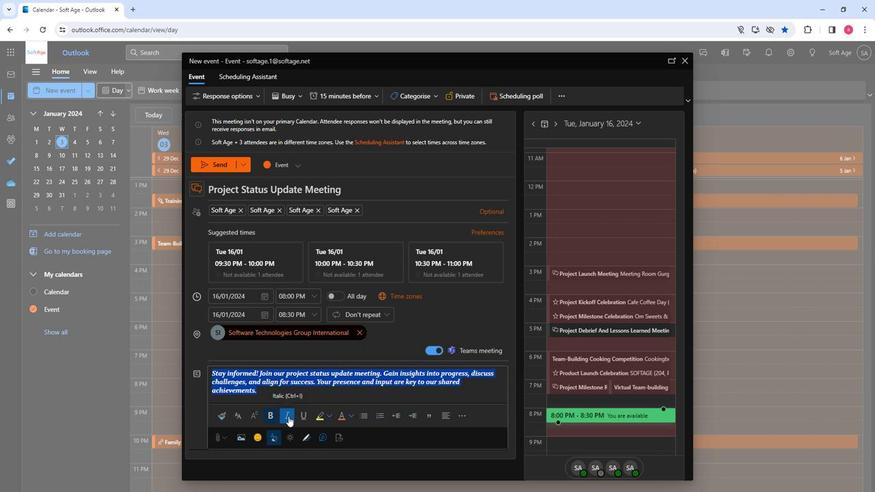 
Action: Mouse pressed left at (287, 417)
Screenshot: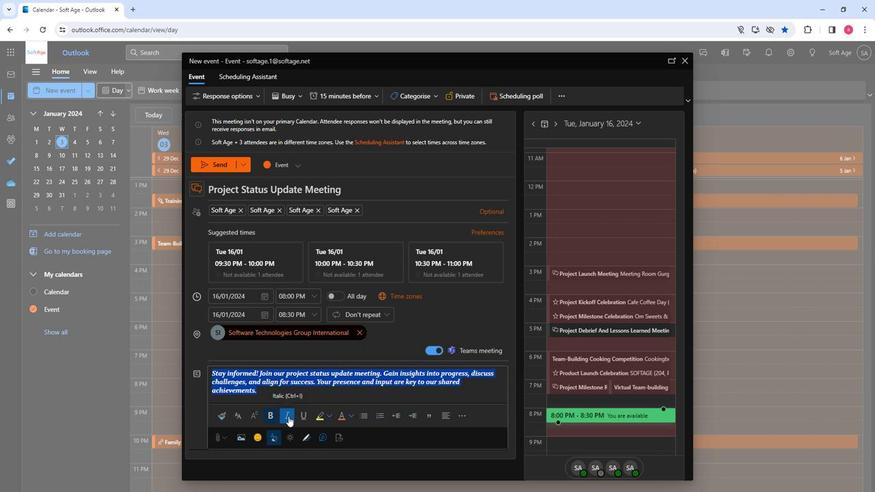 
Action: Mouse moved to (329, 417)
Screenshot: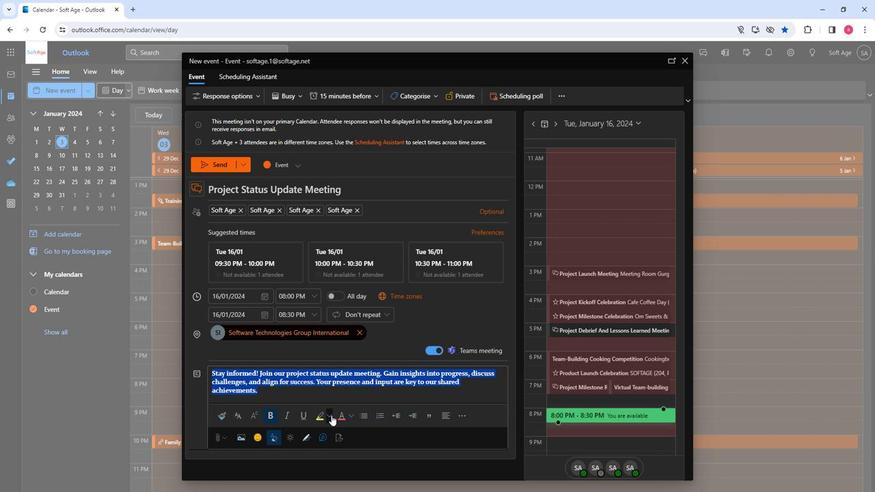 
Action: Mouse pressed left at (329, 417)
Screenshot: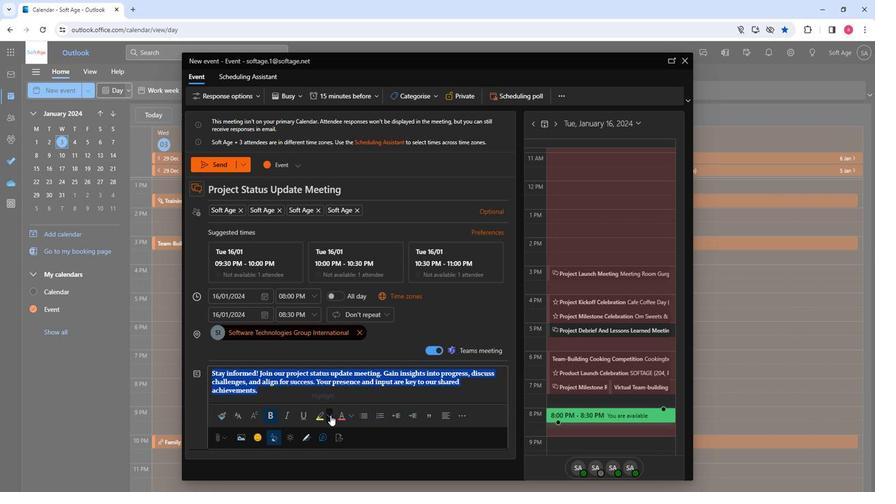 
Action: Mouse moved to (336, 365)
Screenshot: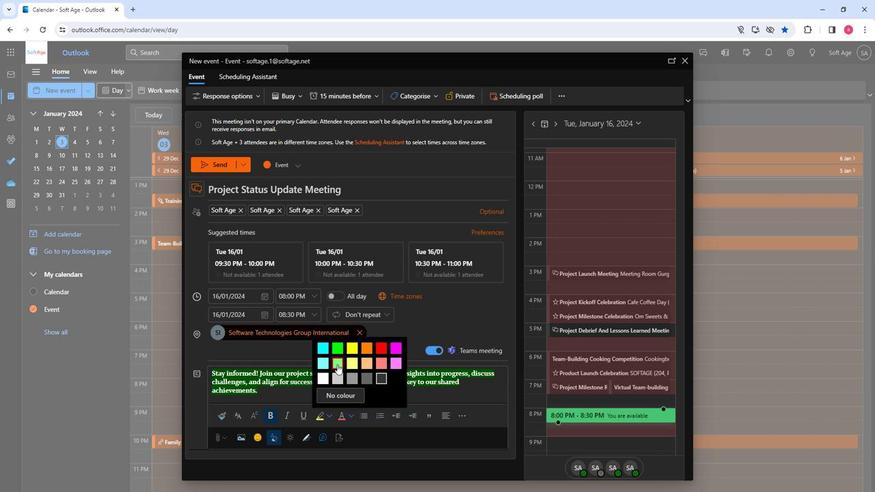 
Action: Mouse pressed left at (336, 365)
Screenshot: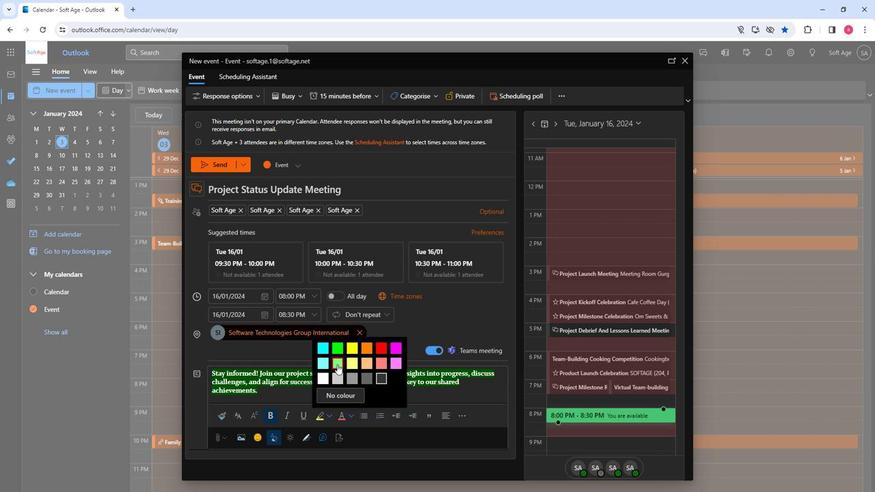 
Action: Mouse moved to (274, 390)
Screenshot: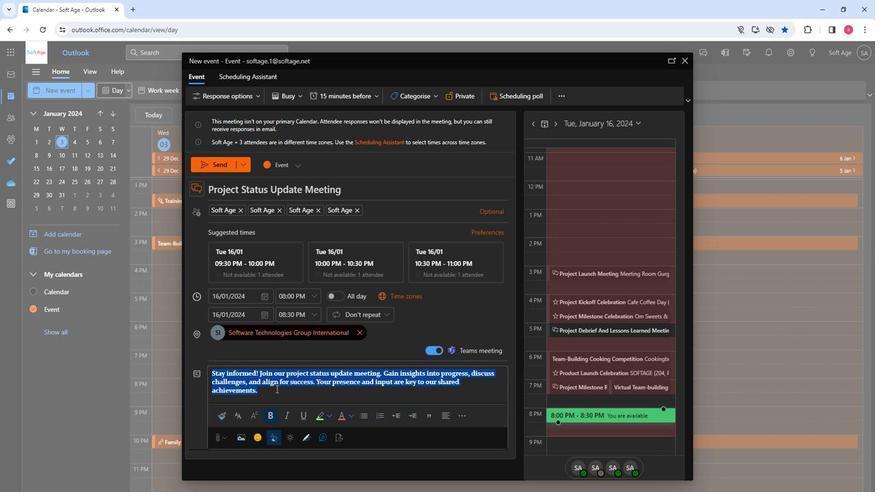 
Action: Mouse pressed left at (274, 390)
Screenshot: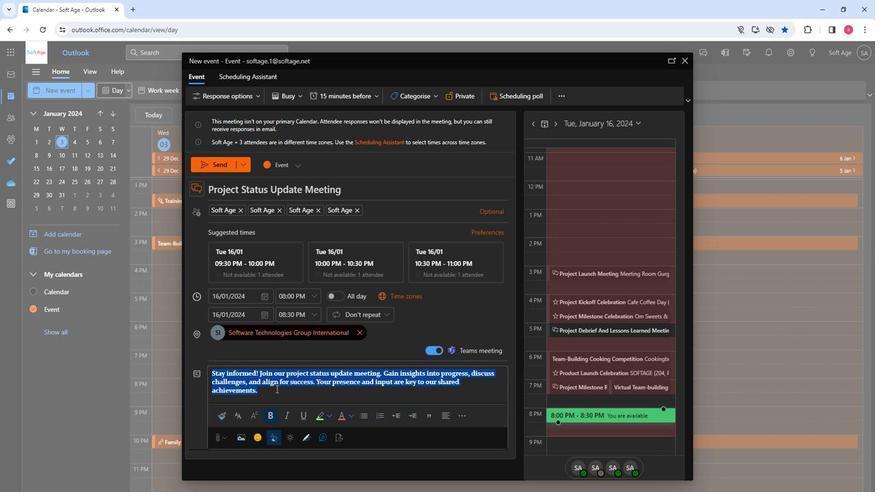
Action: Mouse moved to (276, 392)
Screenshot: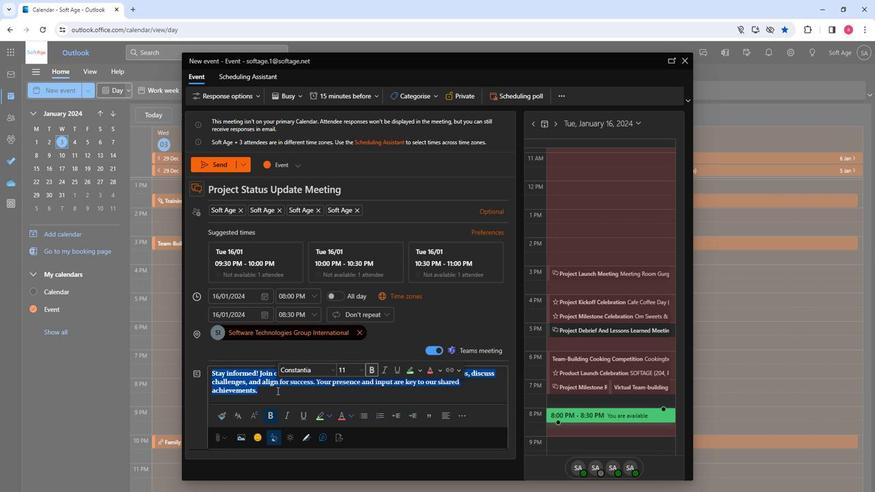 
Action: Mouse pressed left at (276, 392)
Screenshot: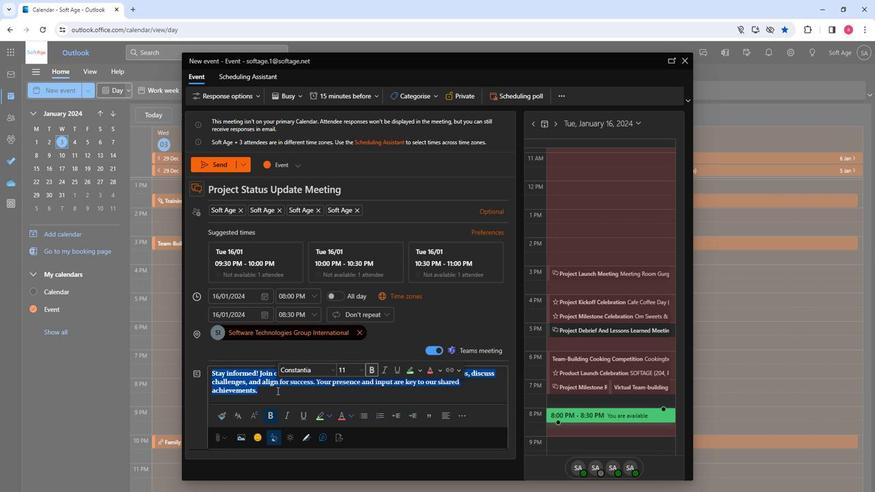 
Action: Mouse moved to (412, 419)
Screenshot: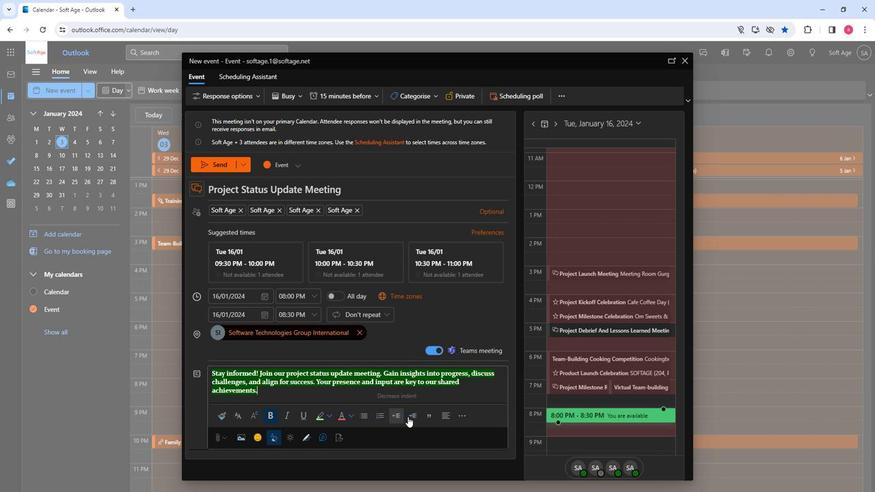 
Action: Mouse pressed left at (412, 419)
Screenshot: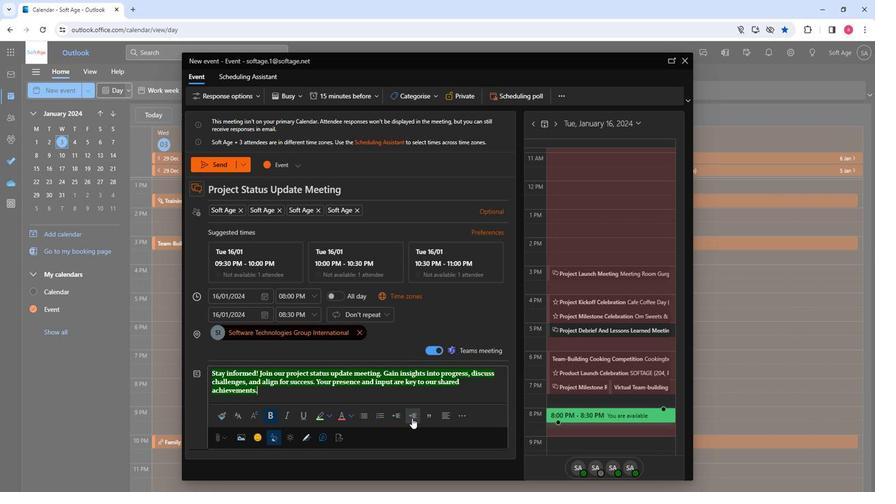 
Action: Mouse moved to (216, 170)
Screenshot: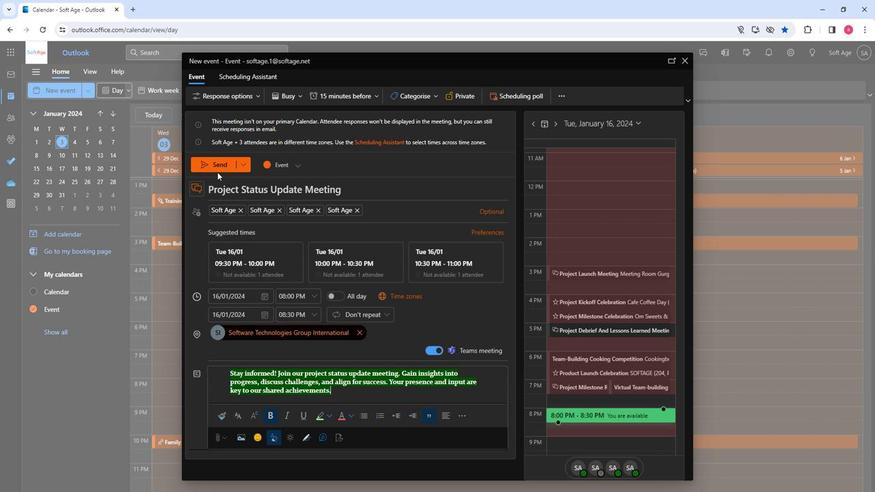 
Action: Mouse pressed left at (216, 170)
Screenshot: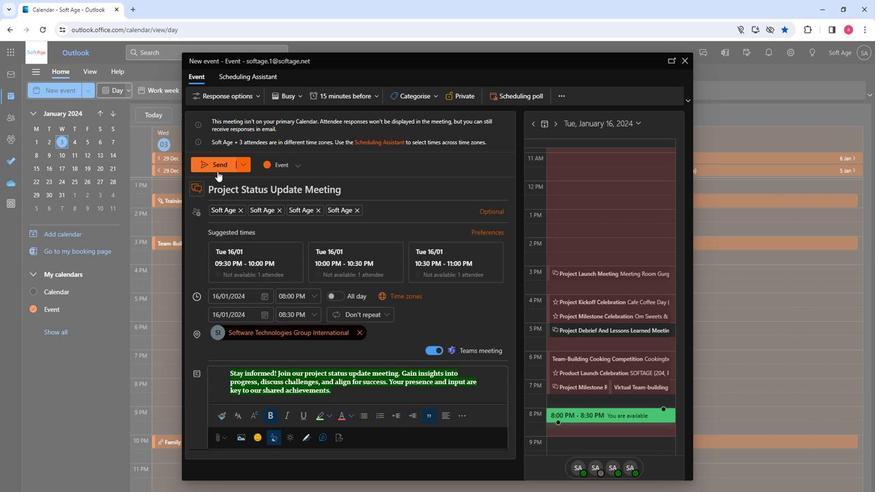 
Action: Mouse moved to (341, 359)
Screenshot: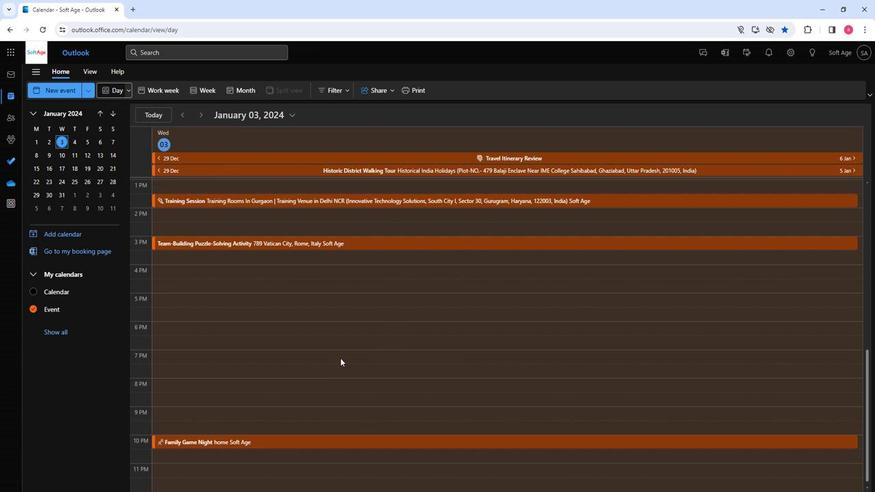 
